 Task: Organize the 'Snake Plant' Trello card by adding a label and a checklist with its taxonomy details.
Action: Mouse moved to (348, 130)
Screenshot: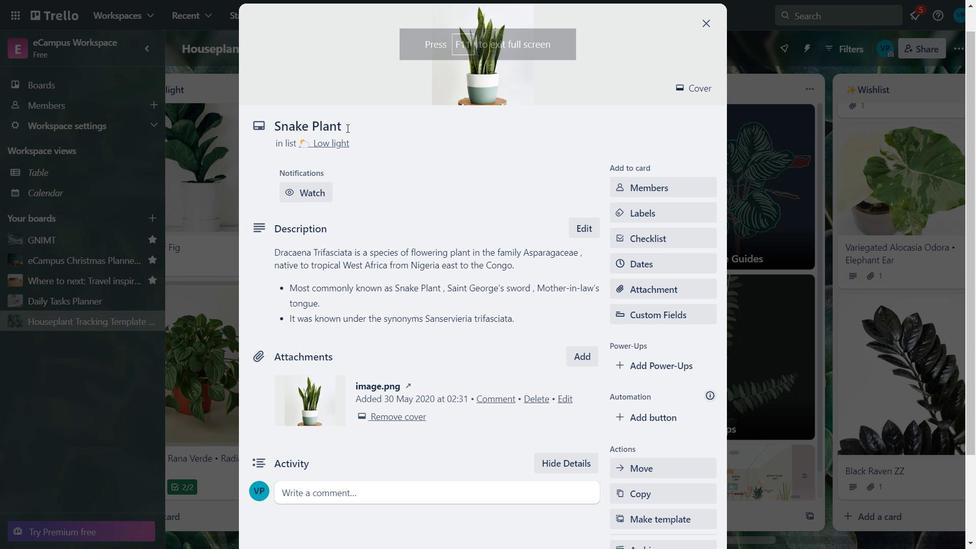 
Action: Mouse pressed left at (348, 130)
Screenshot: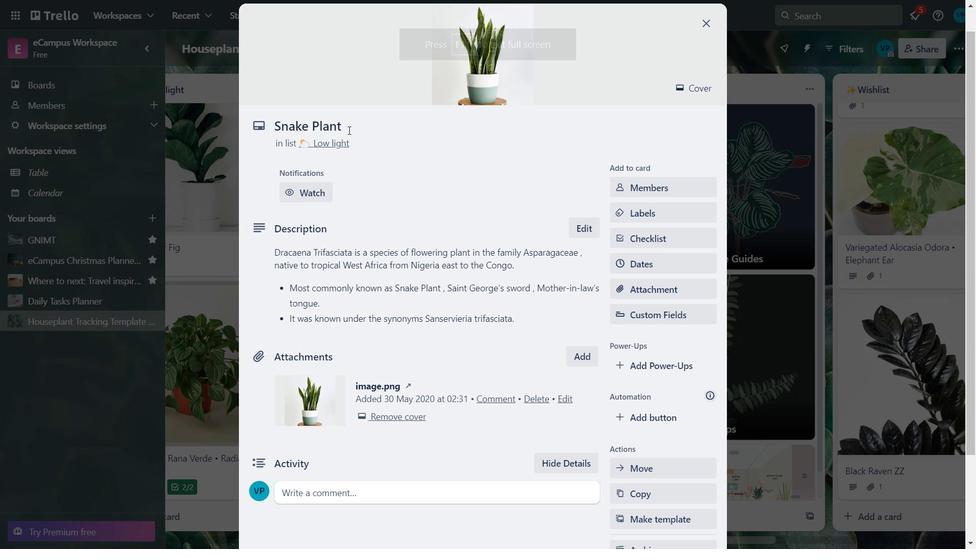 
Action: Mouse moved to (270, 128)
Screenshot: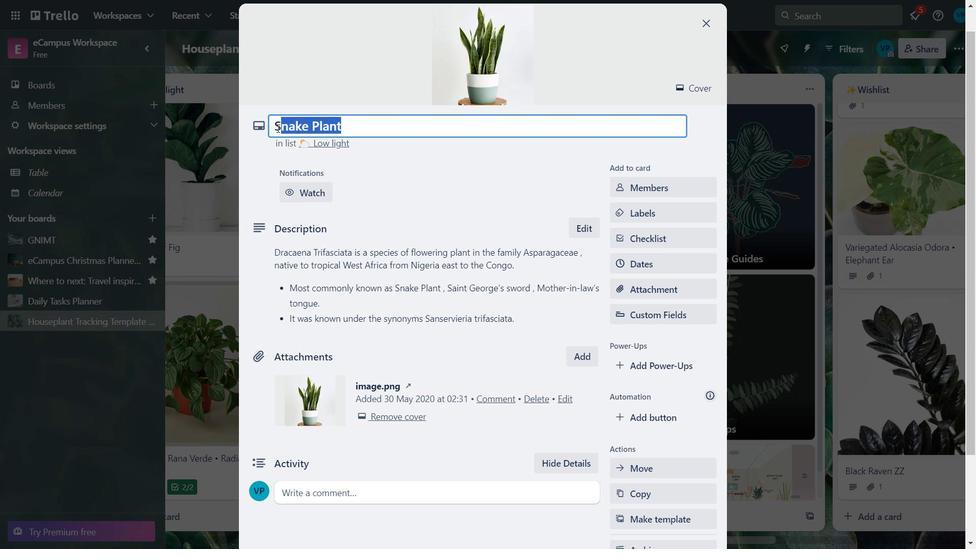 
Action: Key pressed ctrl+C
Screenshot: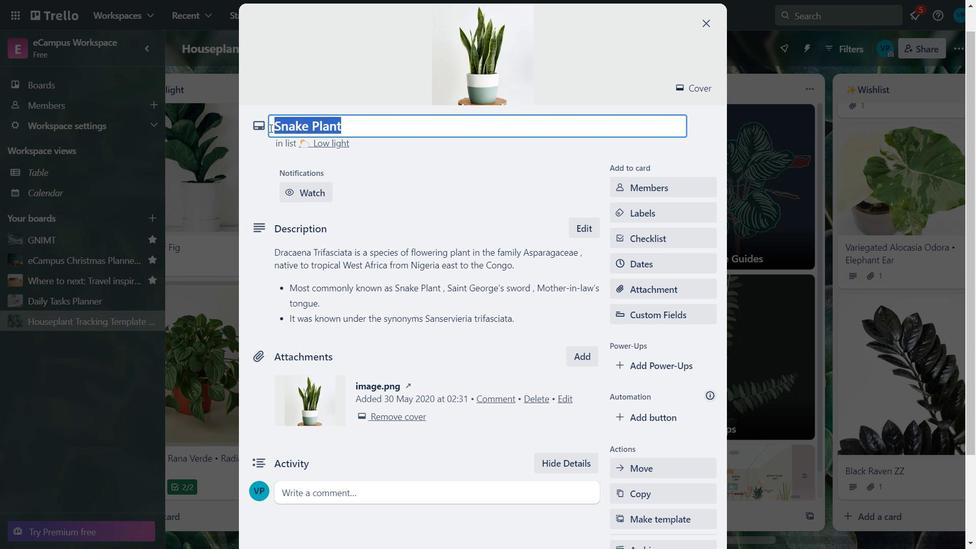 
Action: Mouse moved to (635, 231)
Screenshot: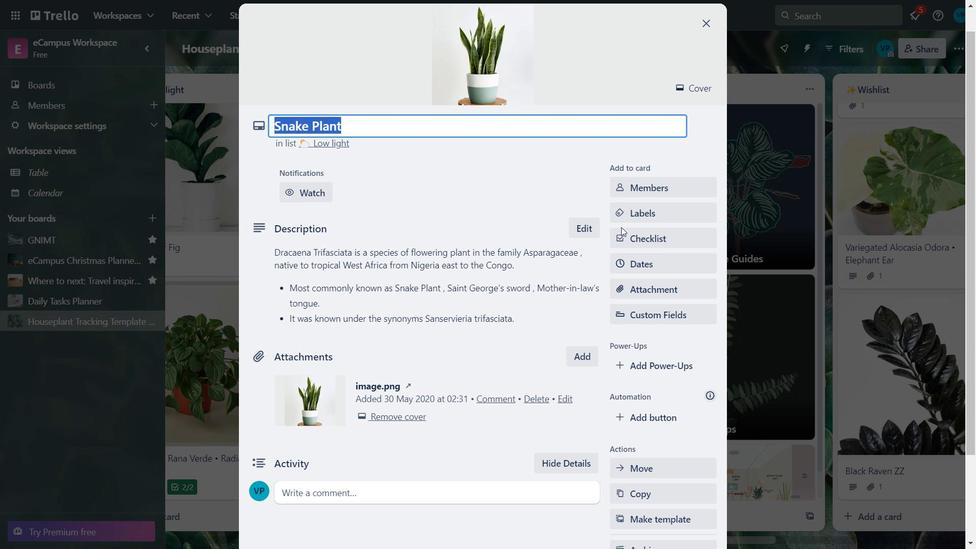 
Action: Mouse pressed left at (635, 231)
Screenshot: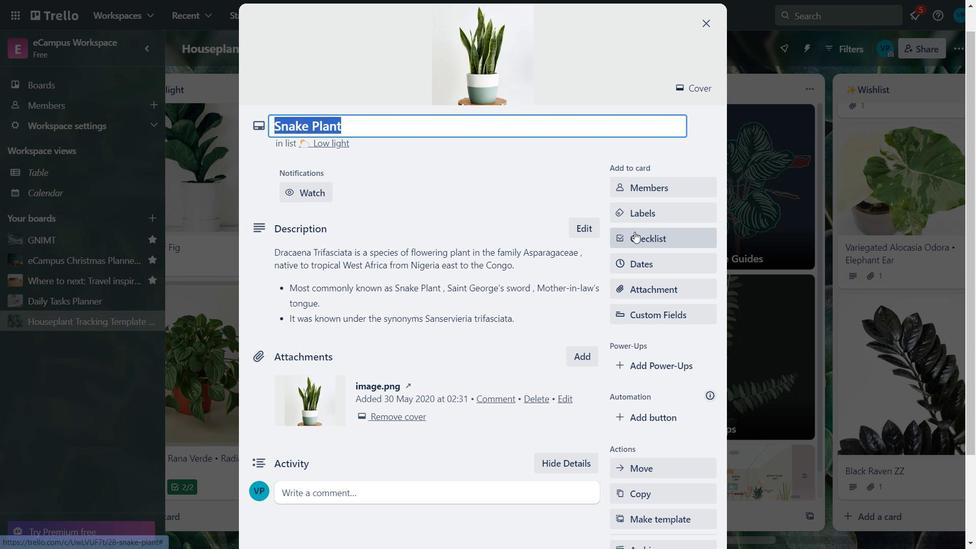 
Action: Key pressed <Key.backspace>ctrl+V
Screenshot: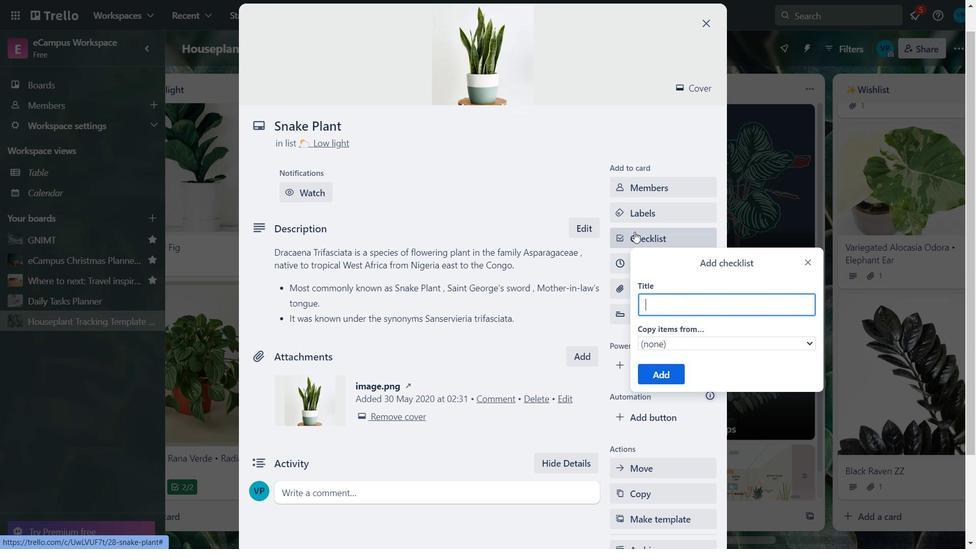 
Action: Mouse moved to (670, 378)
Screenshot: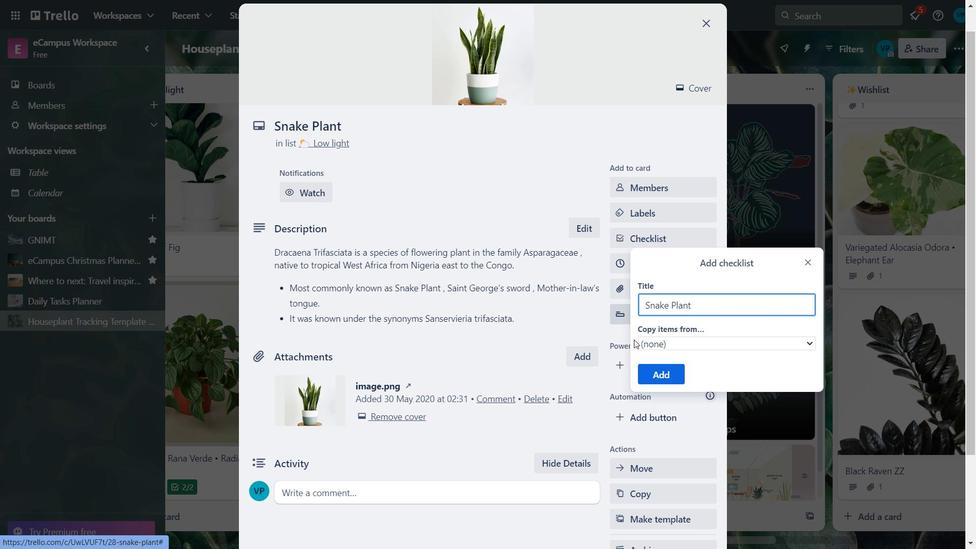 
Action: Mouse pressed left at (670, 378)
Screenshot: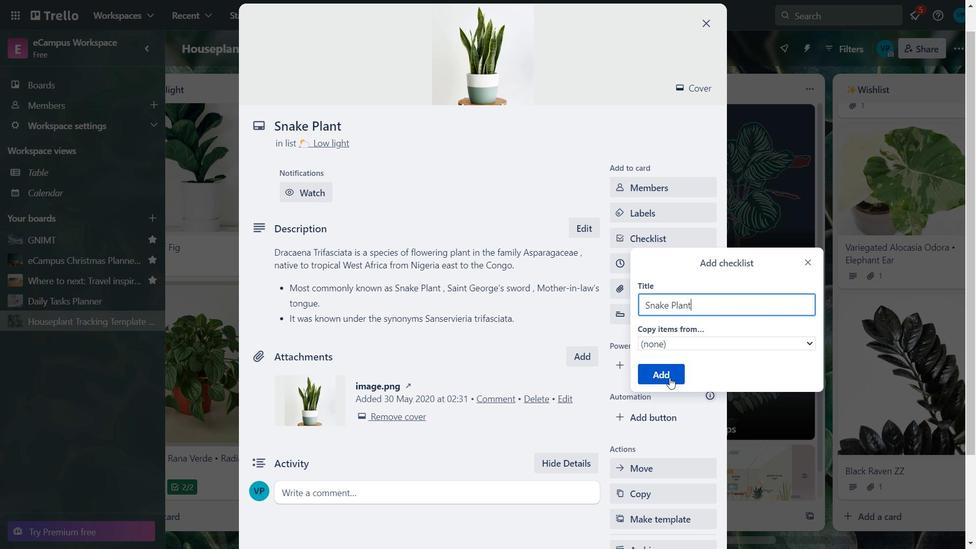 
Action: Mouse moved to (527, 433)
Screenshot: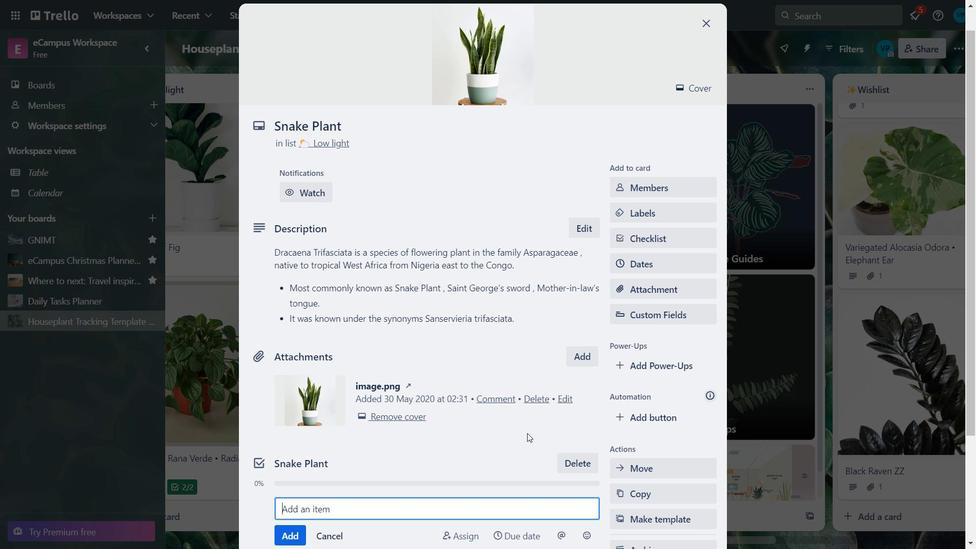 
Action: Key pressed <Key.down><Key.down><Key.down><Key.down><Key.down>
Screenshot: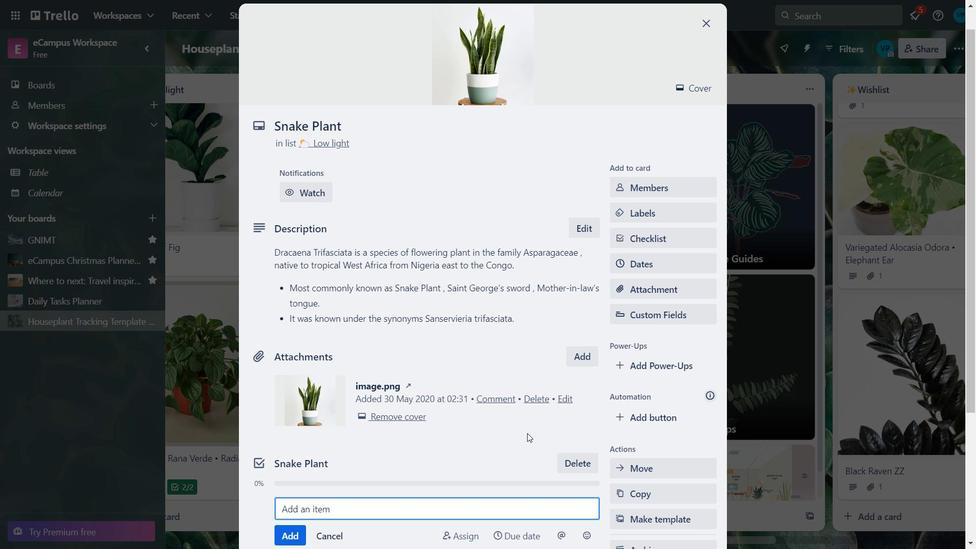 
Action: Mouse moved to (721, 411)
Screenshot: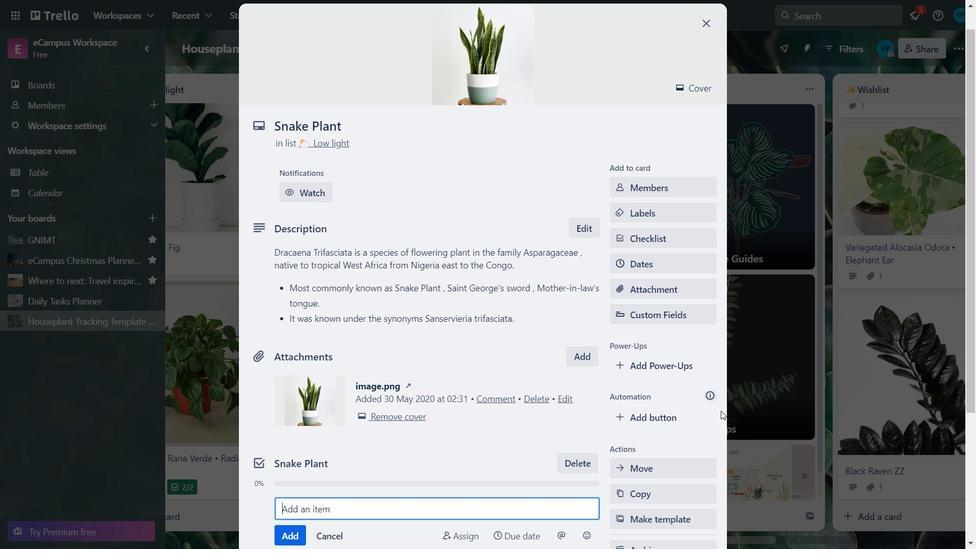 
Action: Mouse pressed left at (721, 411)
Screenshot: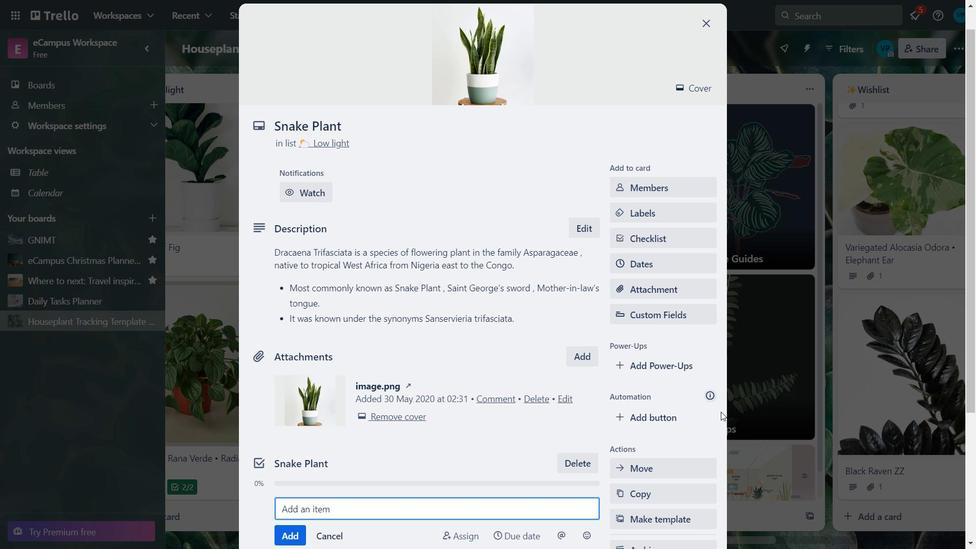 
Action: Key pressed <Key.right><Key.down><Key.down><Key.down><Key.down><Key.down><Key.down><Key.down><Key.up><Key.up>
Screenshot: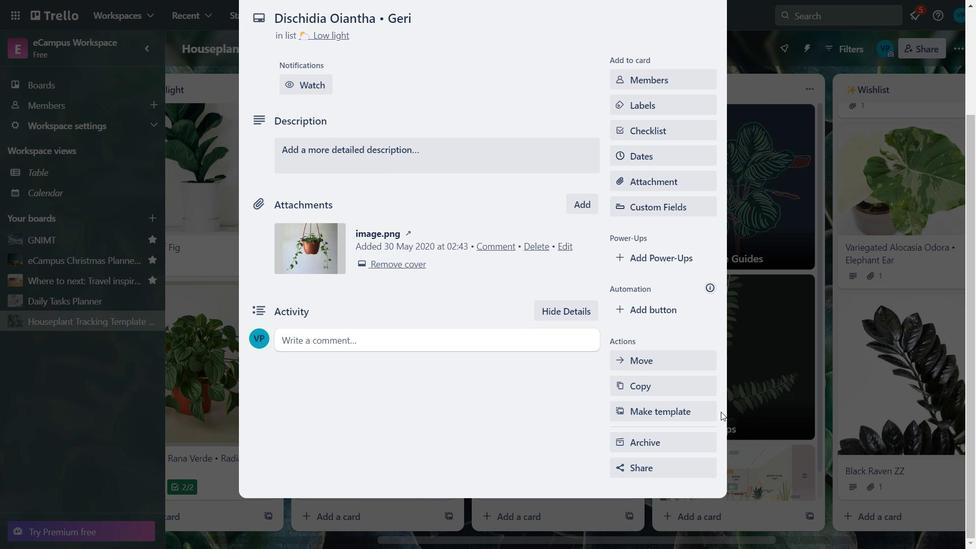 
Action: Mouse moved to (786, 223)
Screenshot: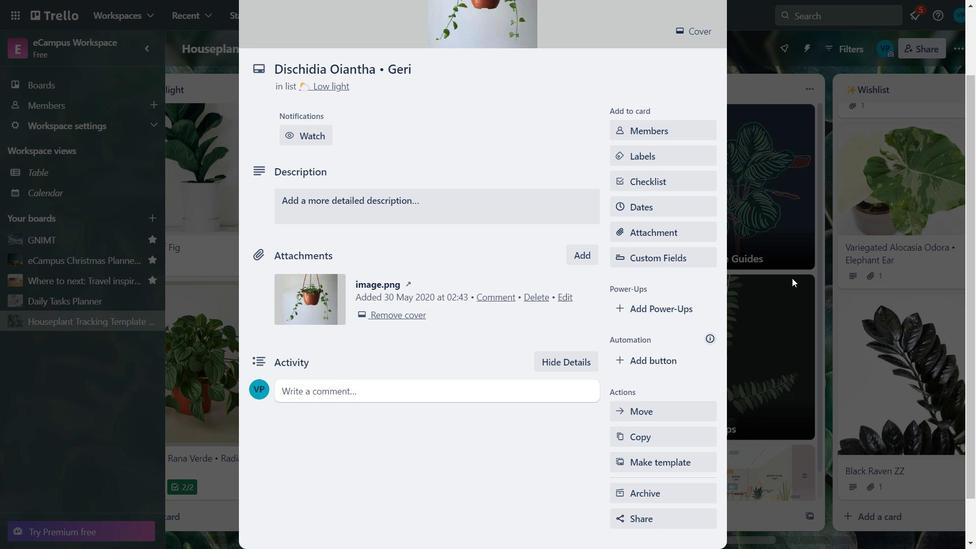 
Action: Mouse pressed left at (786, 223)
Screenshot: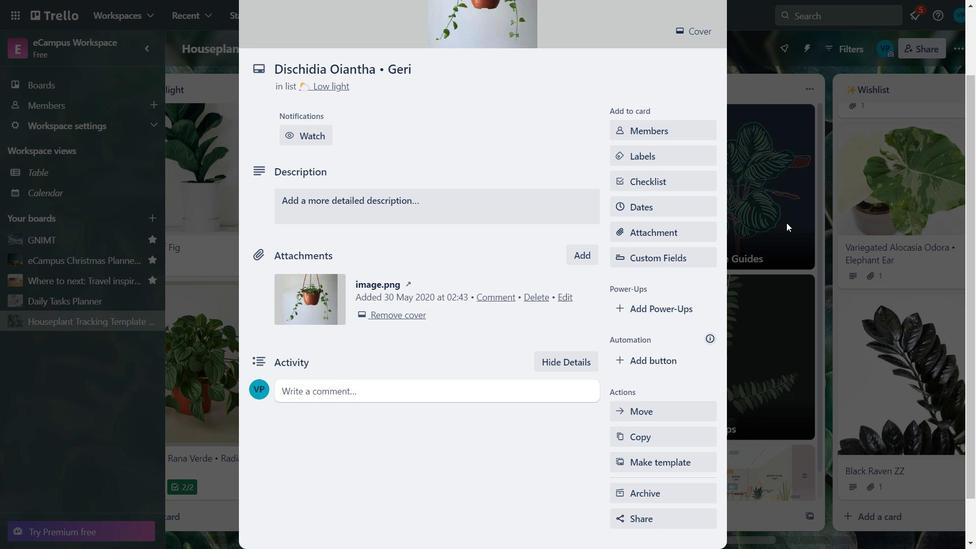 
Action: Mouse moved to (561, 153)
Screenshot: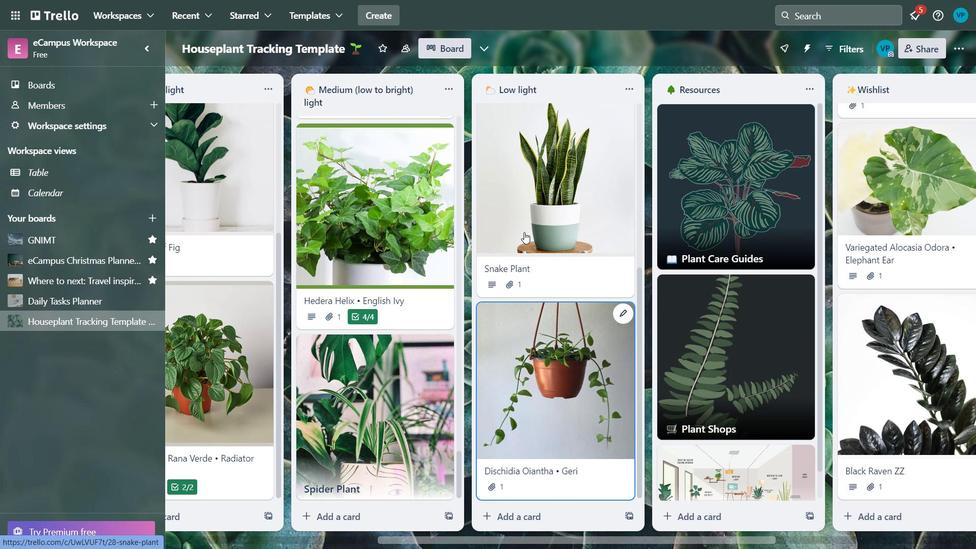 
Action: Mouse pressed left at (561, 153)
Screenshot: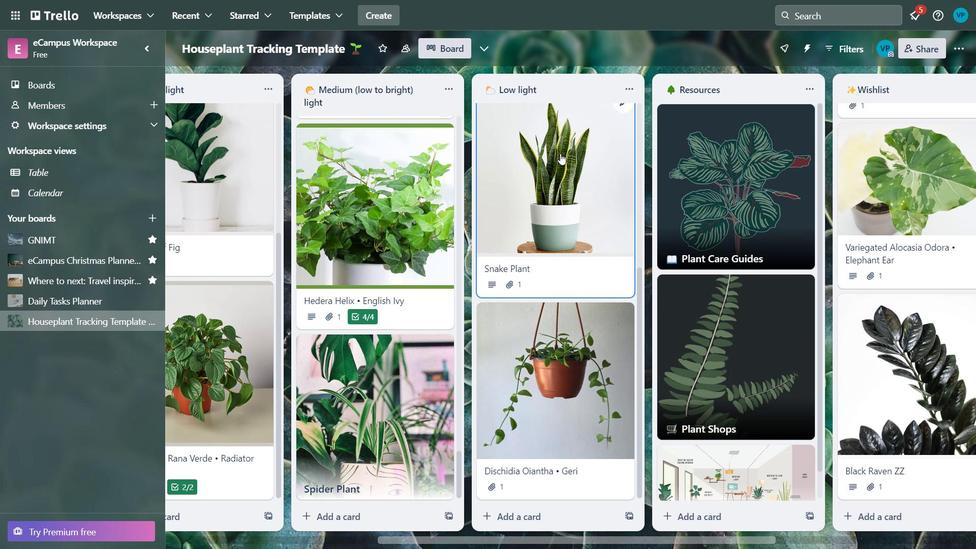 
Action: Mouse moved to (719, 370)
Screenshot: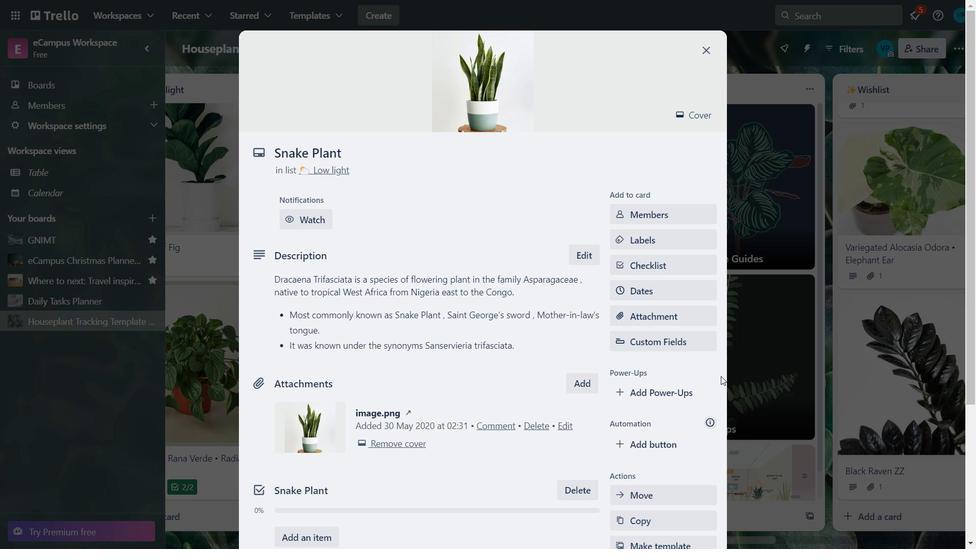
Action: Mouse pressed left at (719, 370)
Screenshot: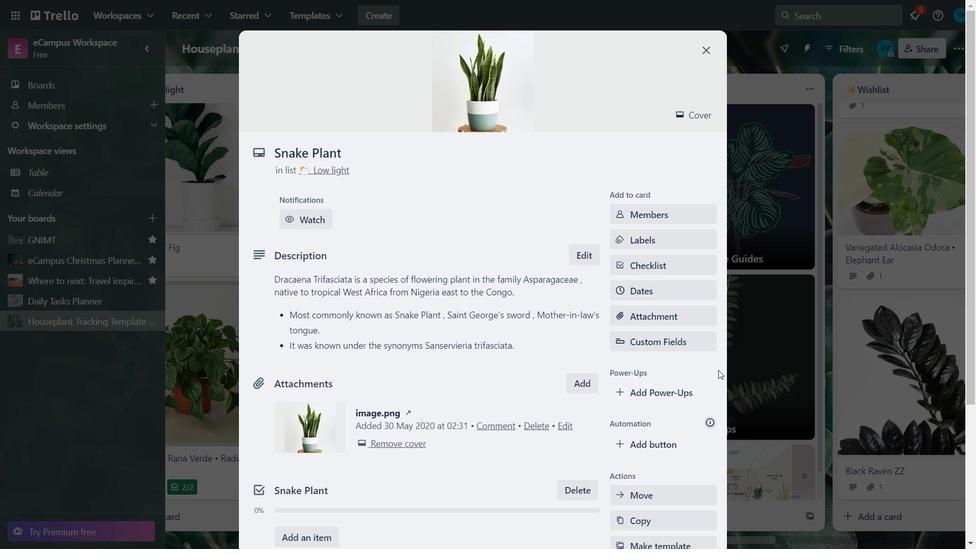 
Action: Key pressed <Key.down><Key.down><Key.down><Key.down><Key.down><Key.down><Key.down><Key.down><Key.down><Key.down><Key.down><Key.down>
Screenshot: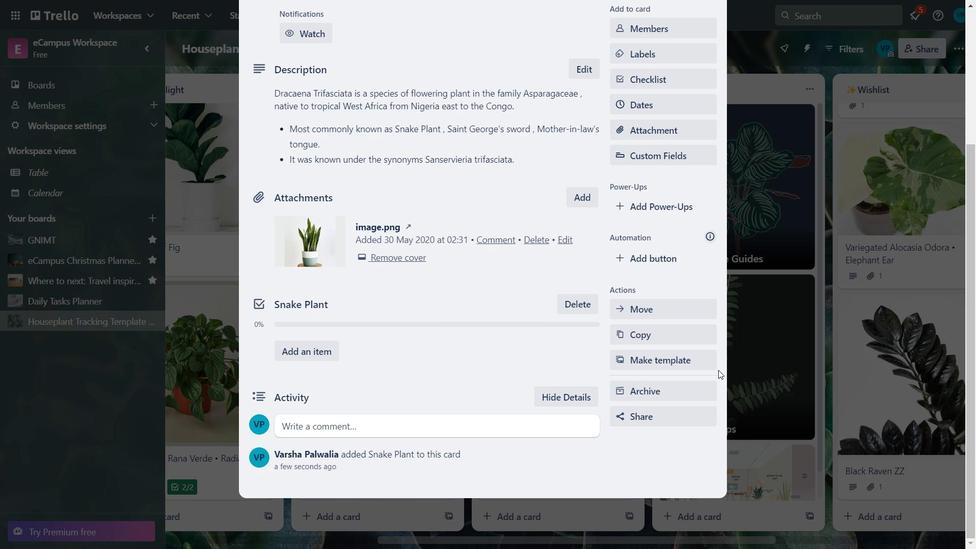 
Action: Mouse moved to (324, 351)
Screenshot: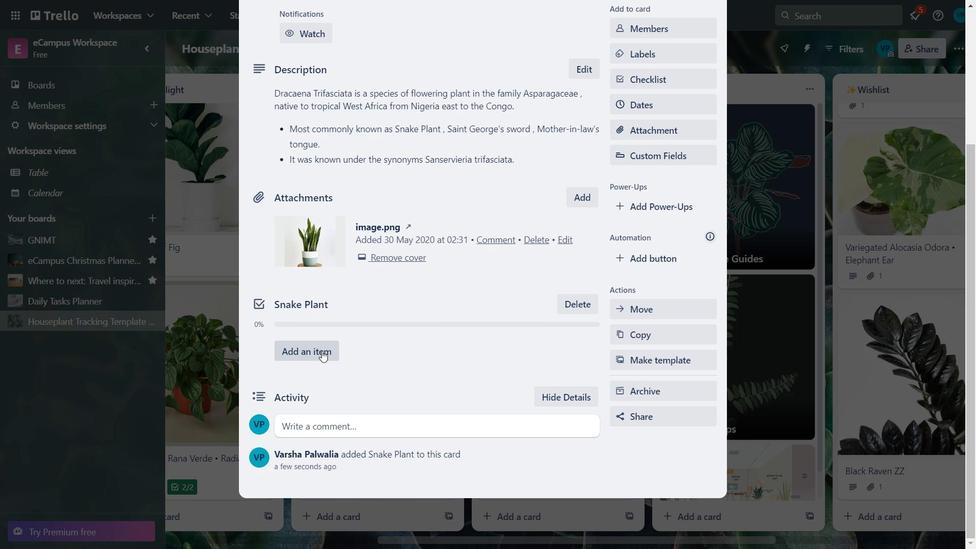
Action: Mouse pressed left at (324, 351)
Screenshot: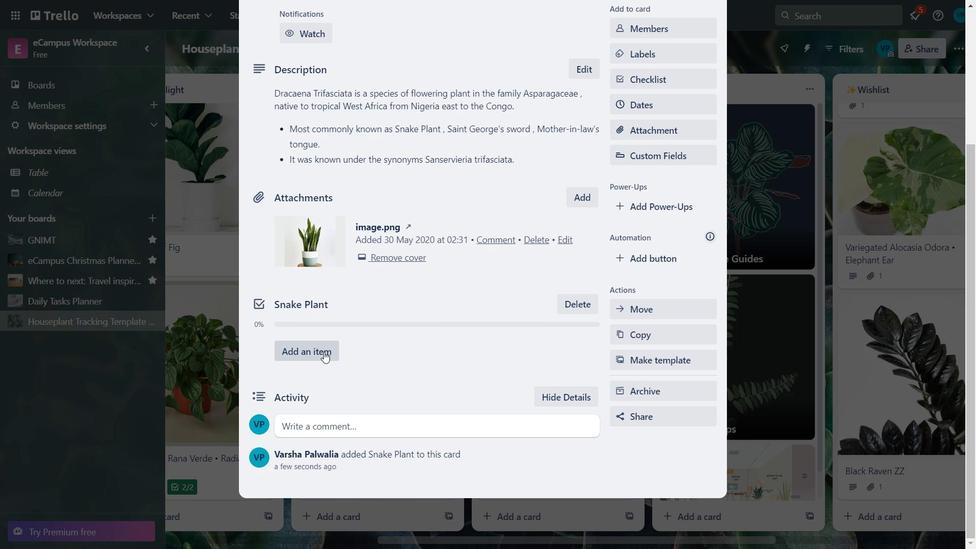
Action: Key pressed <Key.caps_lock>ctrl+K<Key.caps_lock>ingdom<Key.space>-<Key.space><Key.caps_lock>P<Key.caps_lock>lantae
Screenshot: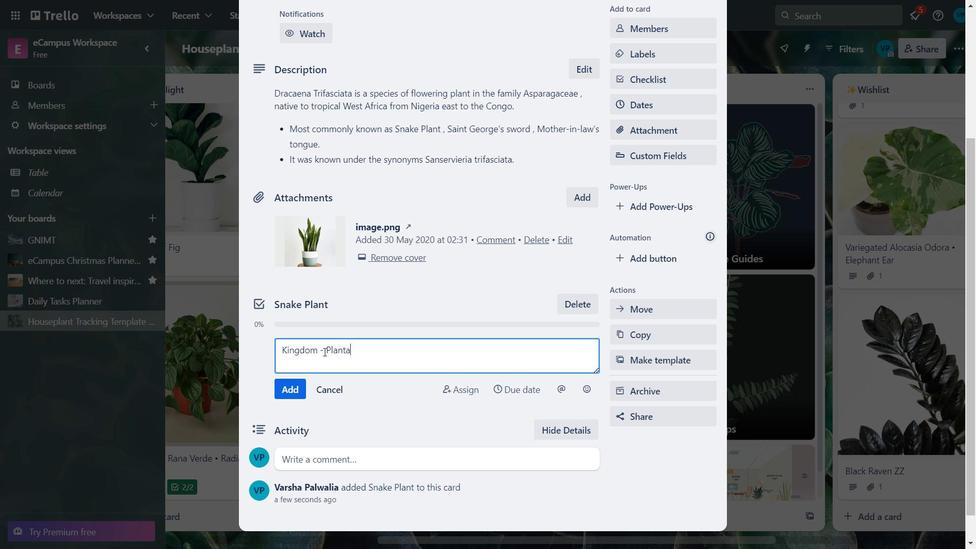 
Action: Mouse moved to (282, 387)
Screenshot: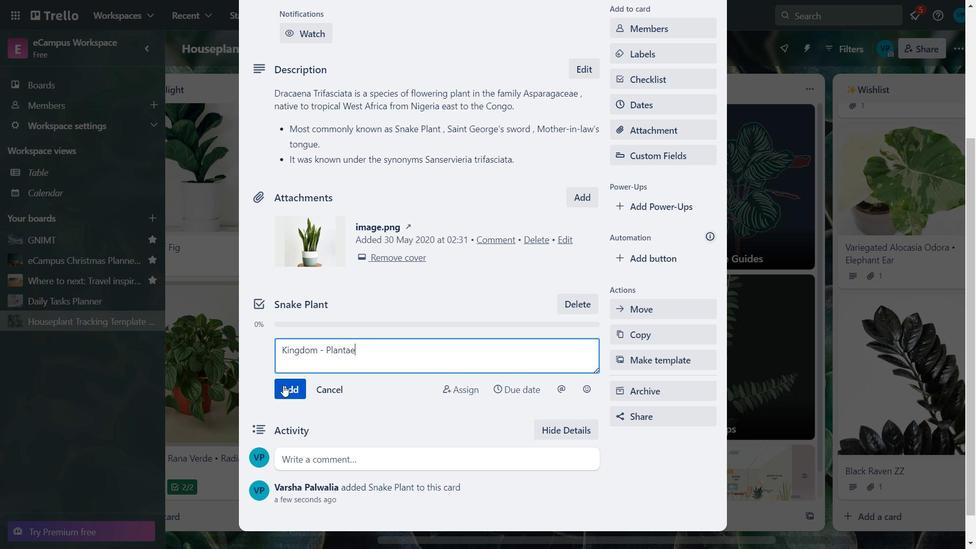 
Action: Mouse pressed left at (282, 387)
Screenshot: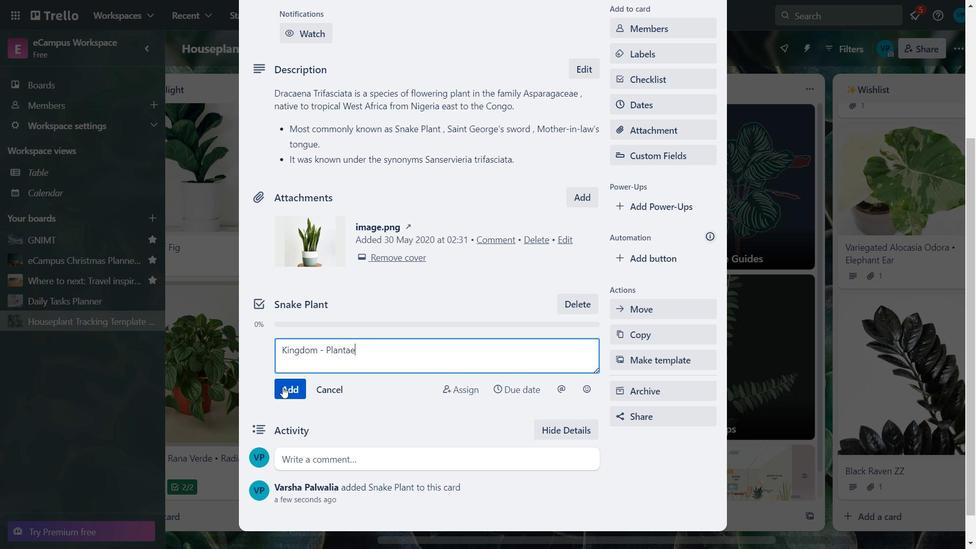 
Action: Key pressed <Key.caps_lock>C<Key.caps_lock>lade-<Key.caps_lock>T<Key.caps_lock>racheophytes
Screenshot: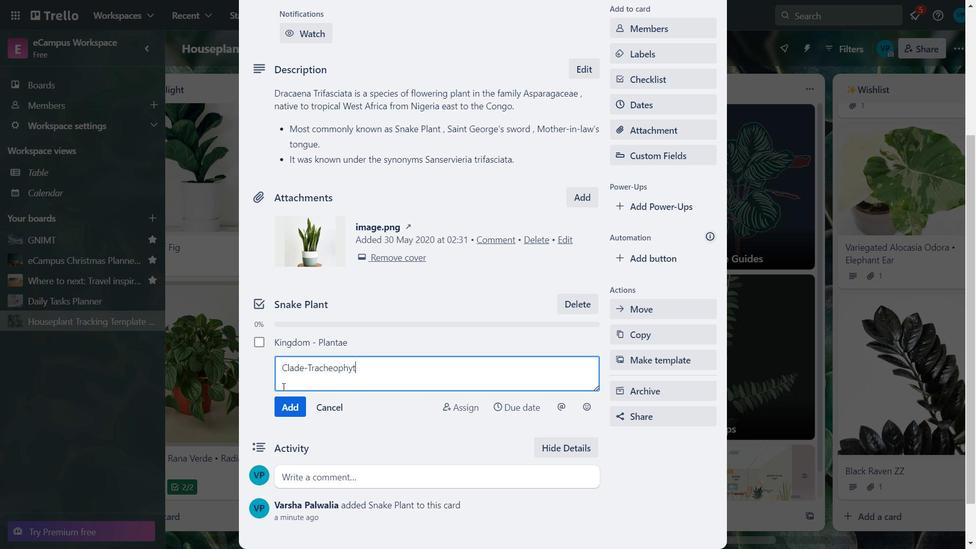 
Action: Mouse moved to (292, 407)
Screenshot: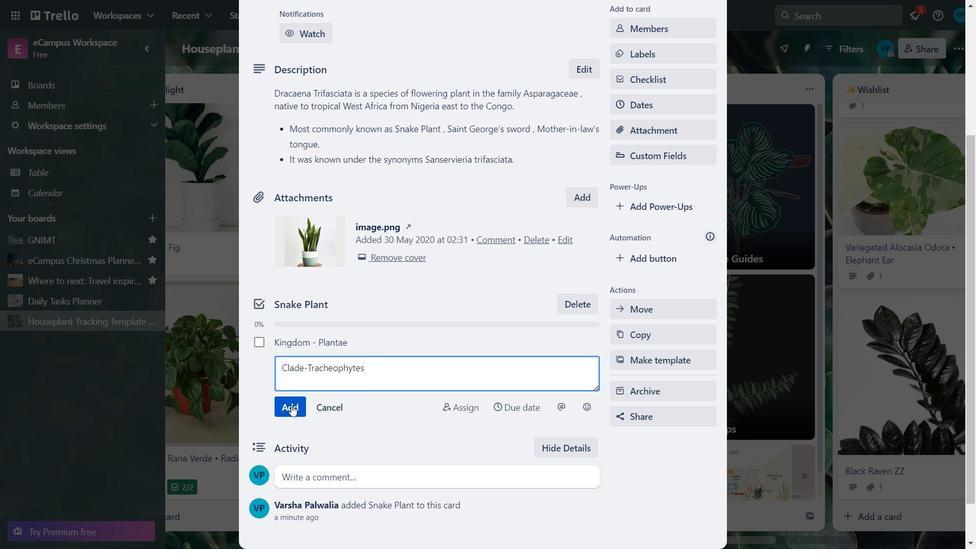
Action: Mouse pressed left at (292, 407)
Screenshot: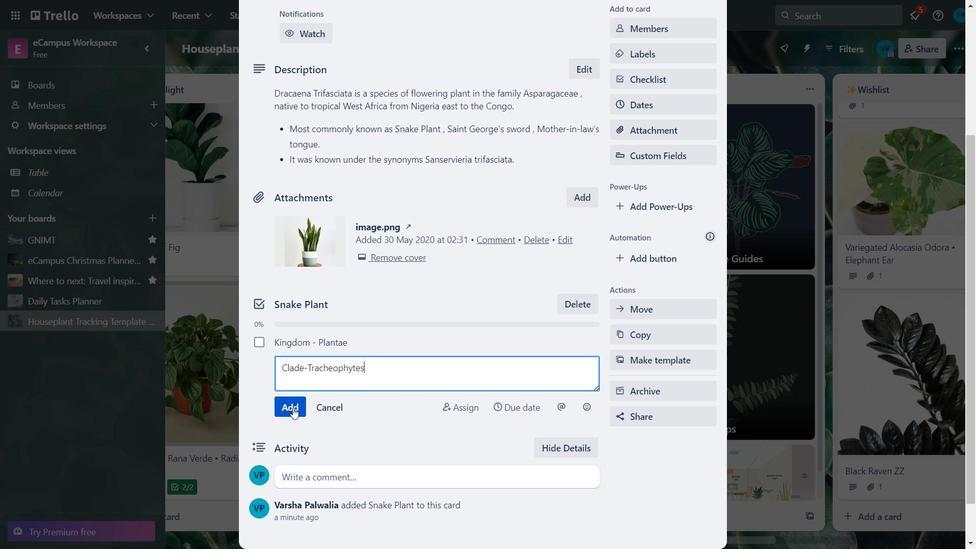 
Action: Key pressed <Key.caps_lock>C<Key.caps_lock>lade-<Key.caps_lock>A<Key.caps_lock>ngiosperms
Screenshot: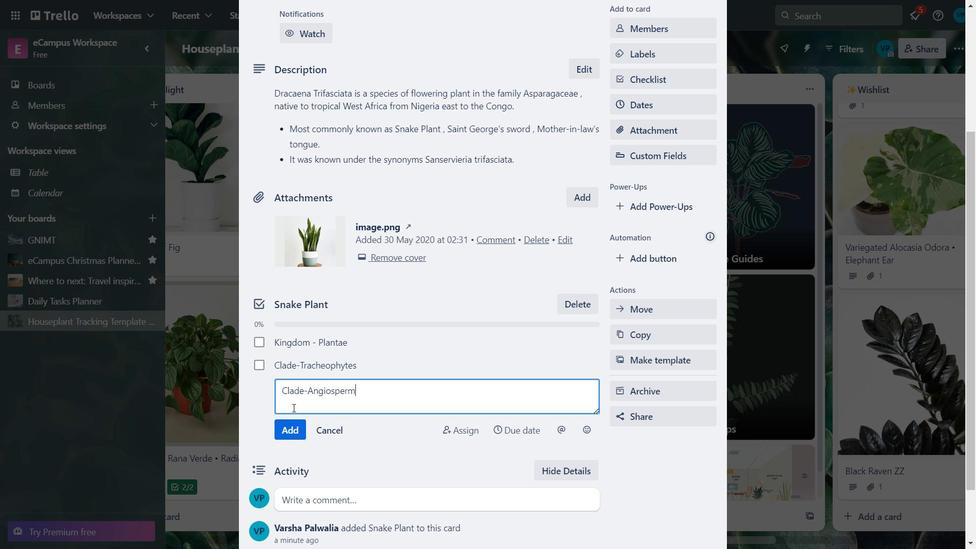 
Action: Mouse moved to (289, 430)
Screenshot: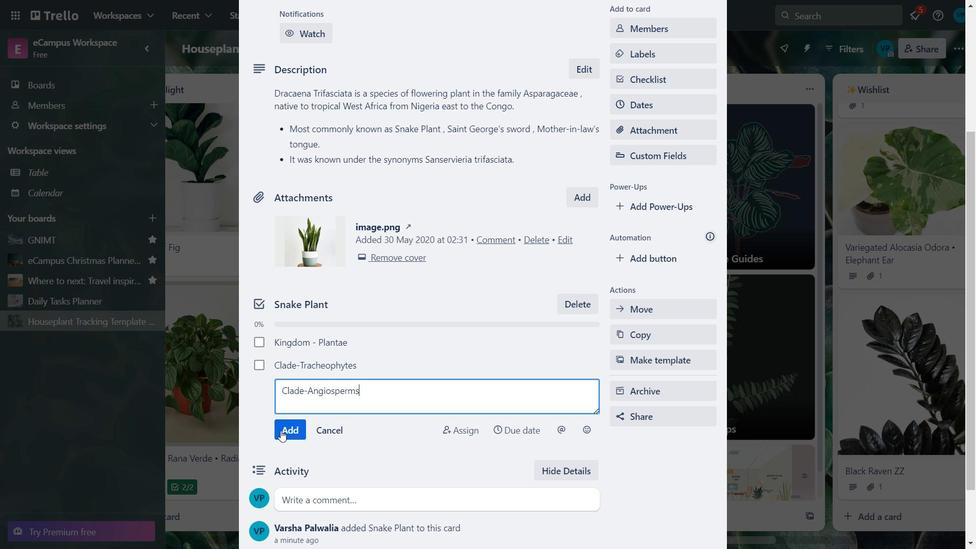 
Action: Mouse pressed left at (289, 430)
Screenshot: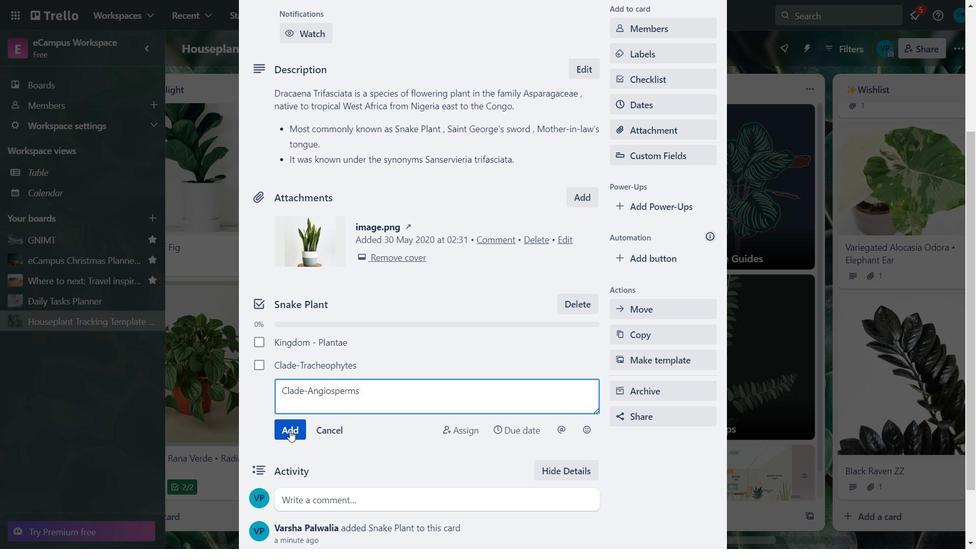 
Action: Key pressed <Key.caps_lock>C<Key.caps_lock>lade-<Key.caps_lock>M<Key.caps_lock>onocots
Screenshot: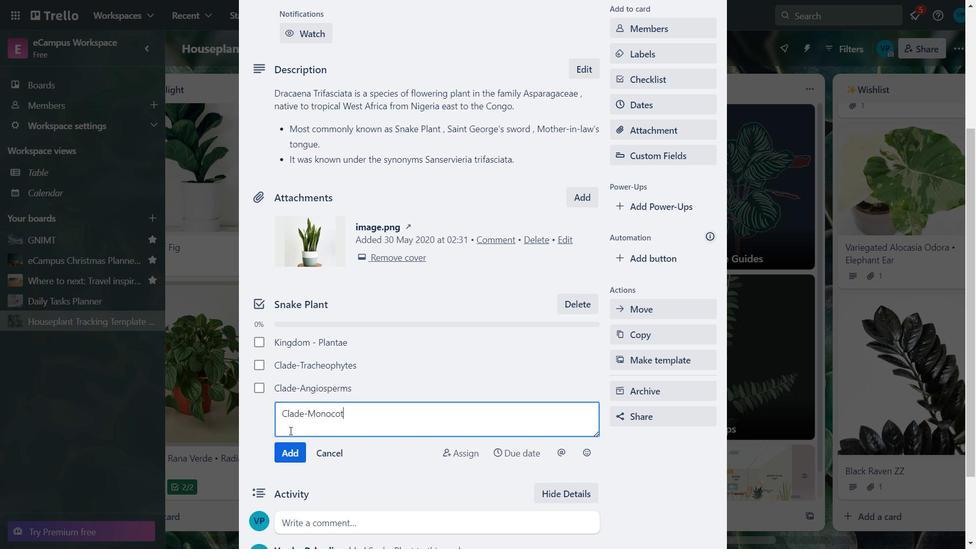 
Action: Mouse moved to (294, 466)
Screenshot: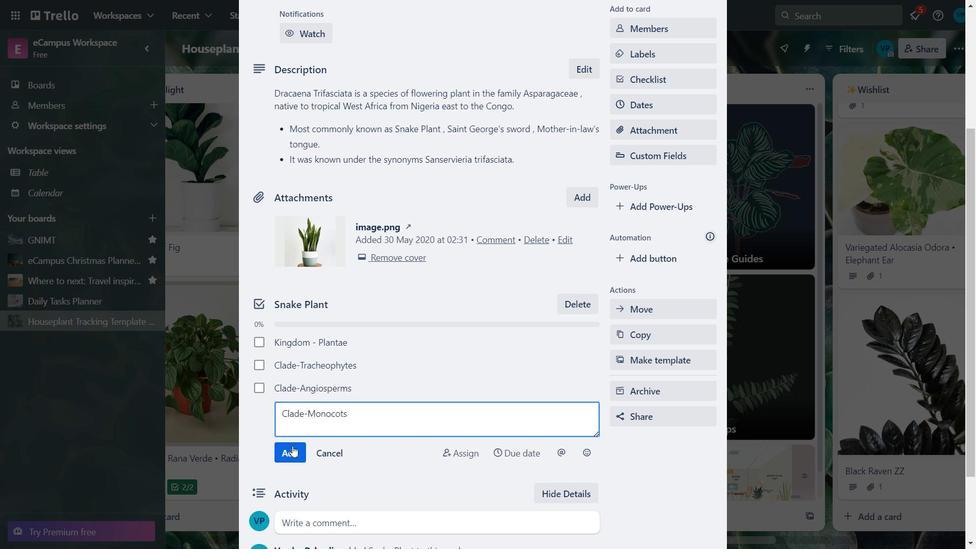 
Action: Mouse pressed left at (294, 466)
Screenshot: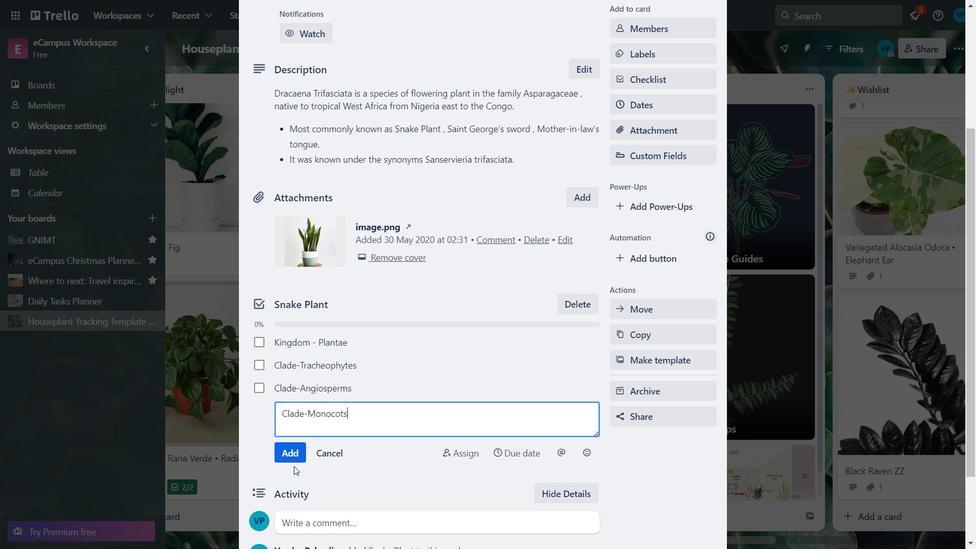 
Action: Key pressed <Key.caps_lock>O
Screenshot: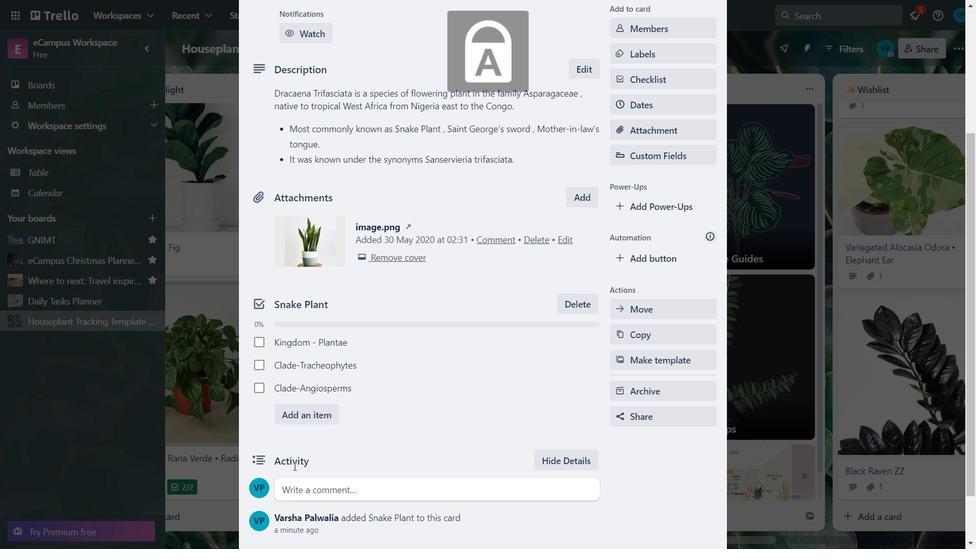 
Action: Mouse moved to (306, 414)
Screenshot: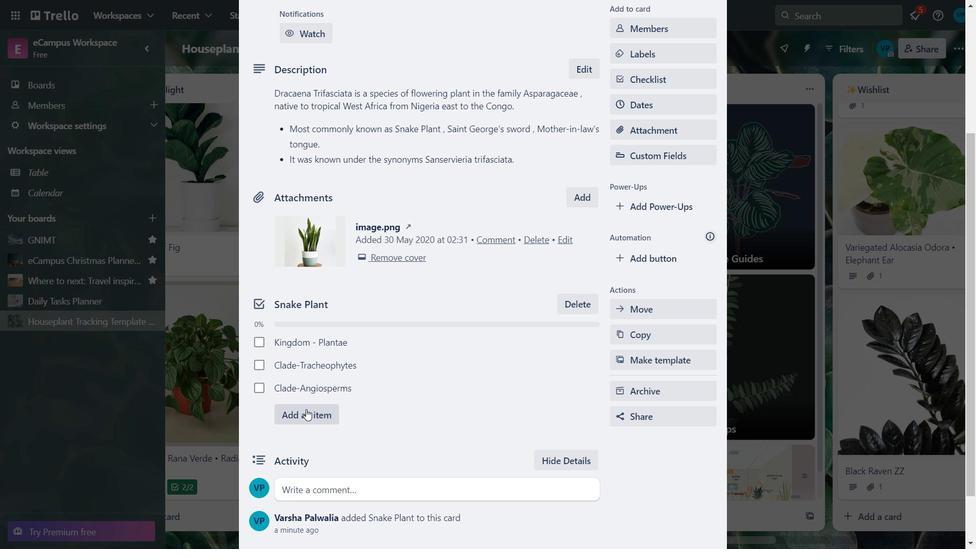 
Action: Mouse pressed left at (306, 414)
Screenshot: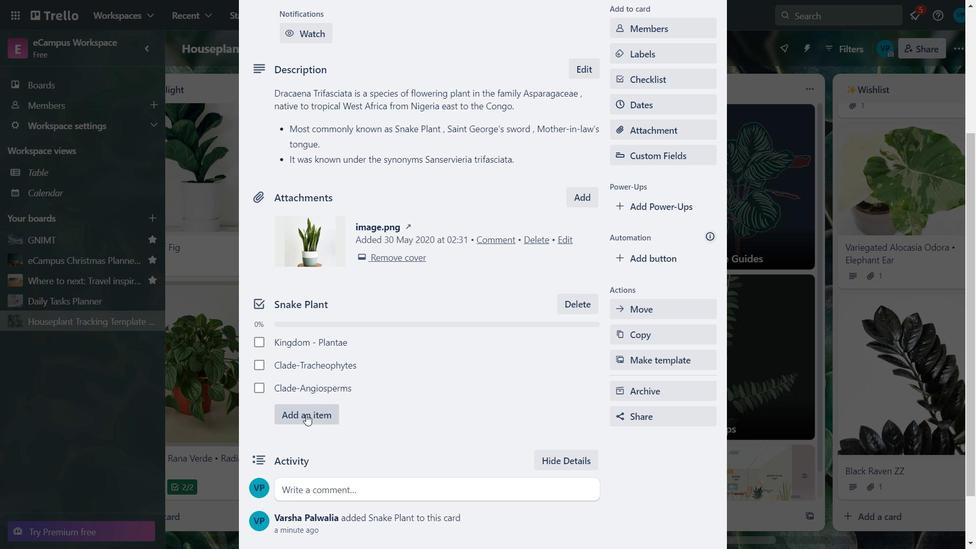 
Action: Mouse moved to (288, 453)
Screenshot: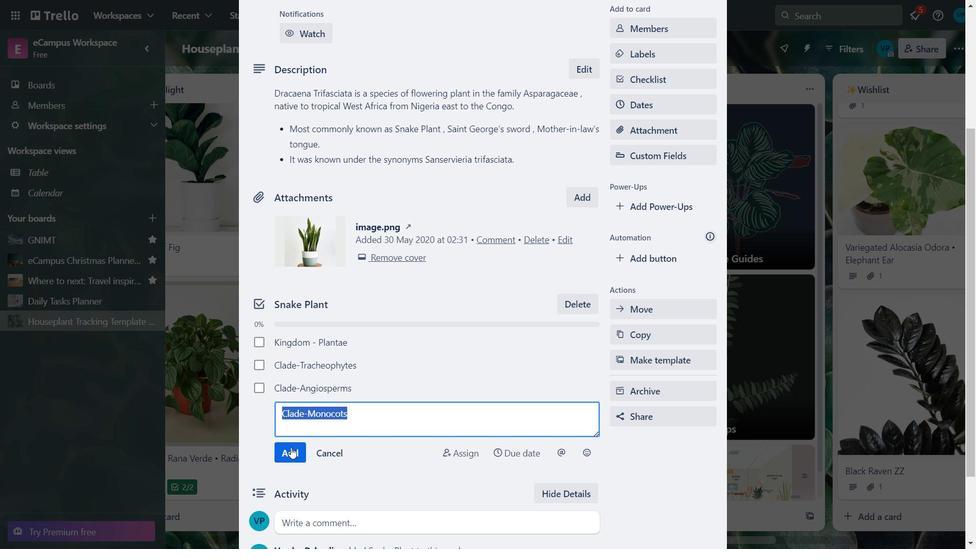 
Action: Mouse pressed left at (288, 453)
Screenshot: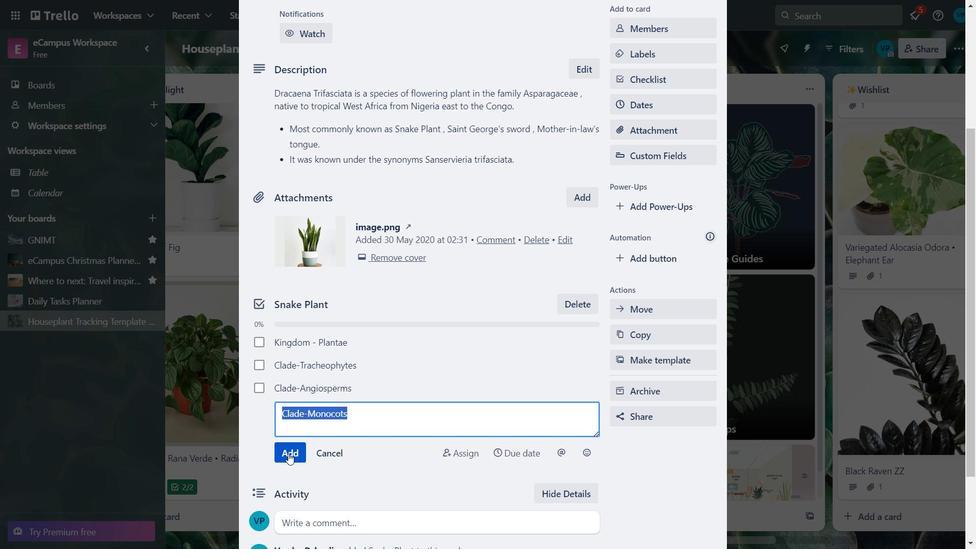 
Action: Key pressed <Key.caps_lock><Key.caps_lock>O<Key.caps_lock>rder<Key.space>-<Key.space><Key.caps_lock>A<Key.caps_lock>sparagales
Screenshot: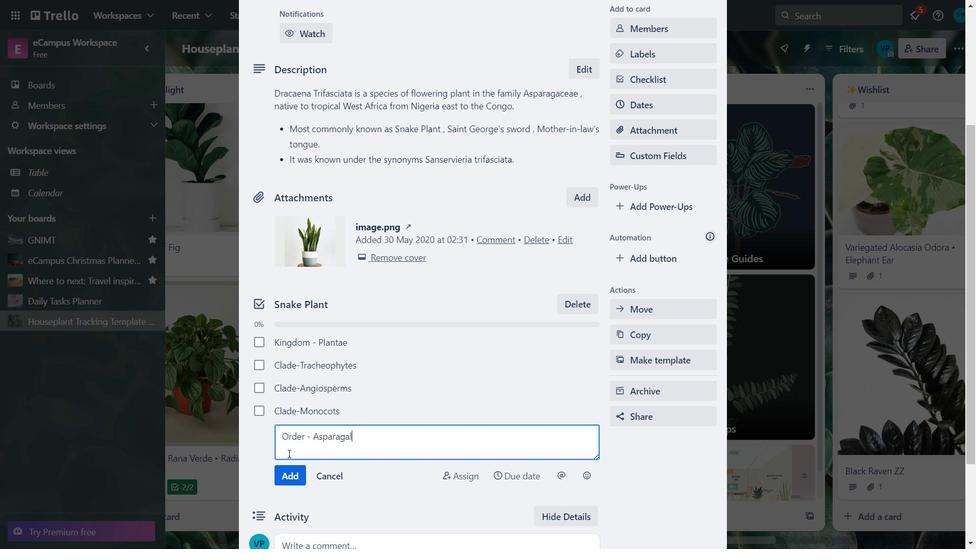 
Action: Mouse moved to (290, 483)
Screenshot: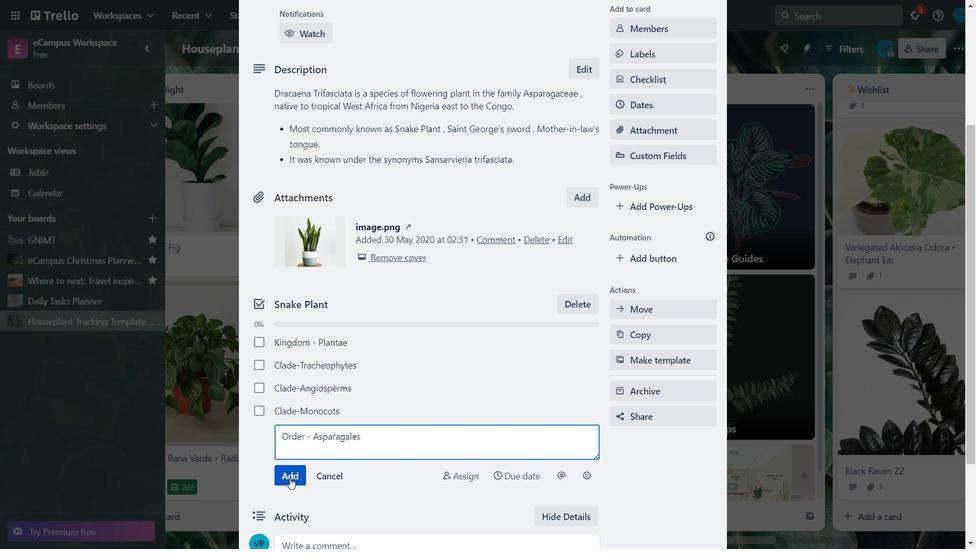 
Action: Mouse pressed left at (290, 483)
Screenshot: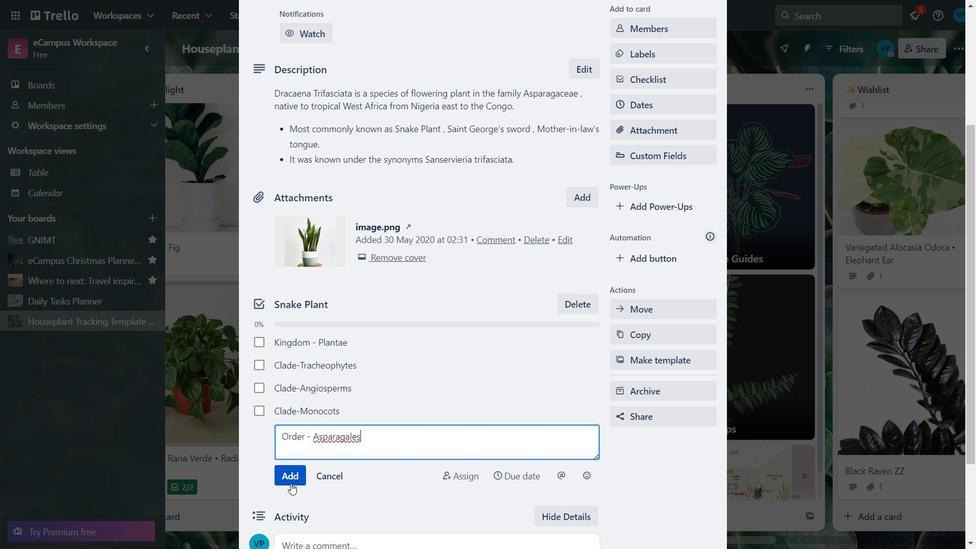 
Action: Key pressed <Key.caps_lock>F<Key.caps_lock>amily<Key.space>-<Key.caps_lock>A<Key.caps_lock>so<Key.backspace>paragaceae
Screenshot: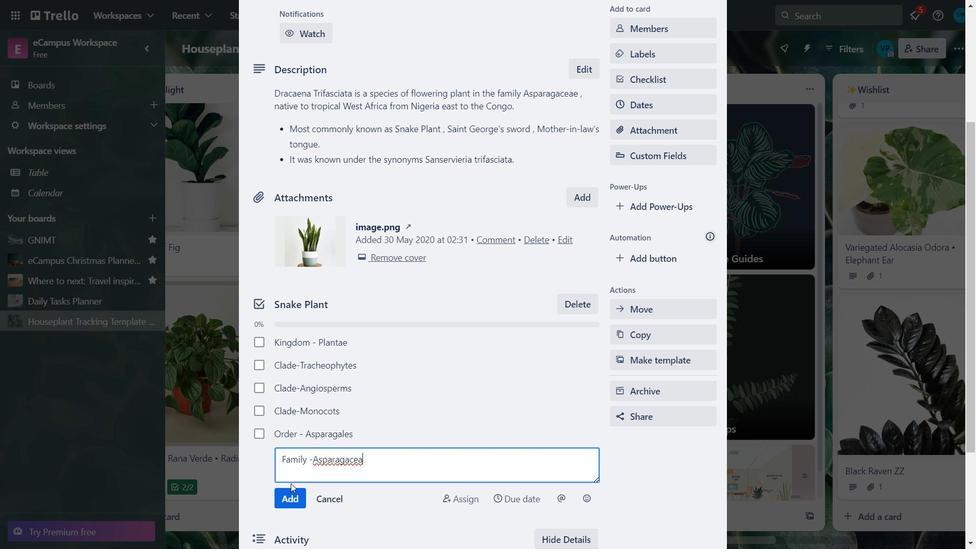 
Action: Mouse moved to (299, 499)
Screenshot: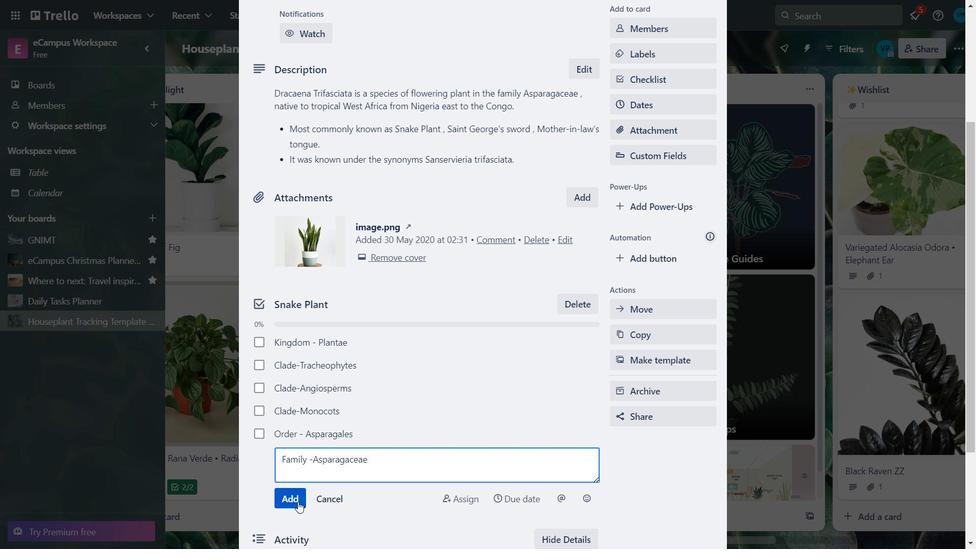 
Action: Mouse pressed left at (299, 499)
Screenshot: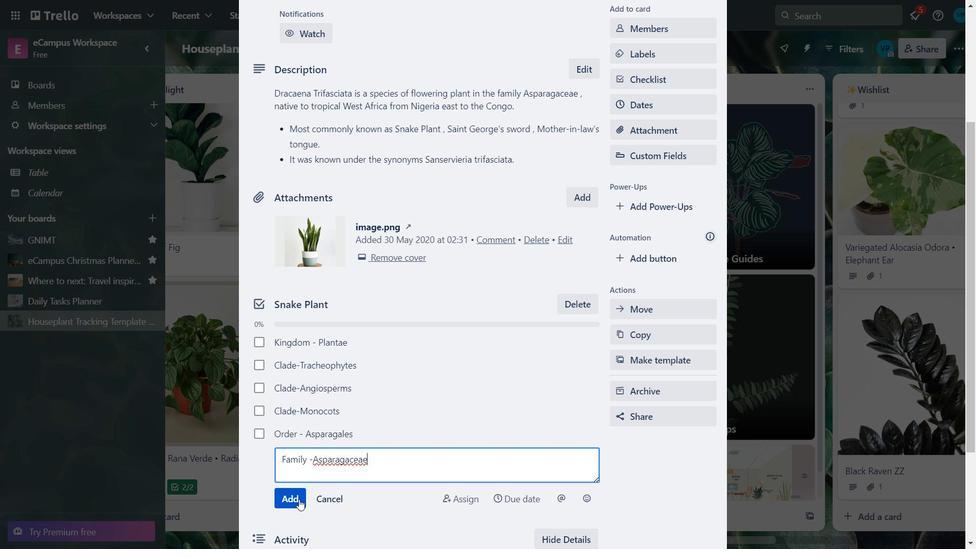 
Action: Key pressed <Key.caps_lock>S<Key.caps_lock>ubfamily-<Key.caps_lock>N<Key.caps_lock>olinio<Key.backspace>oideae
Screenshot: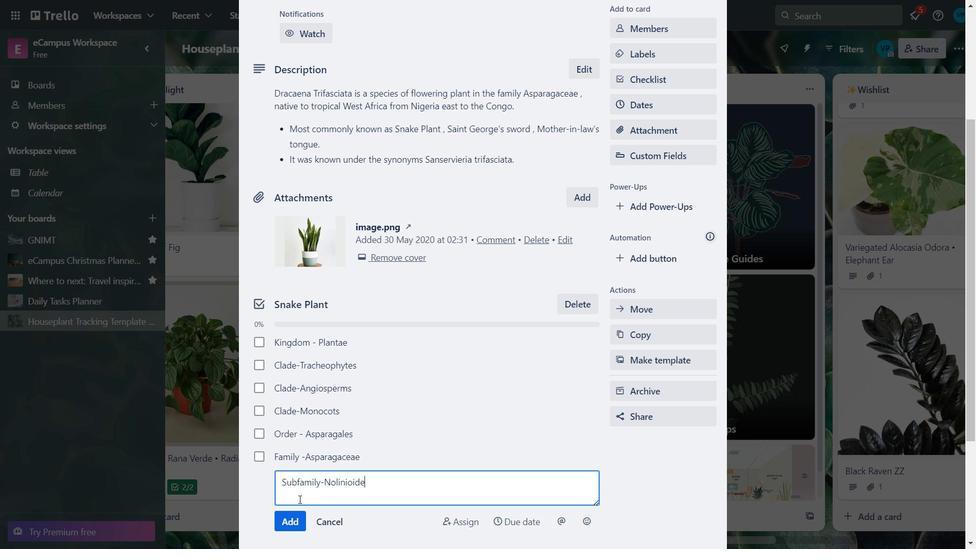 
Action: Mouse moved to (294, 519)
Screenshot: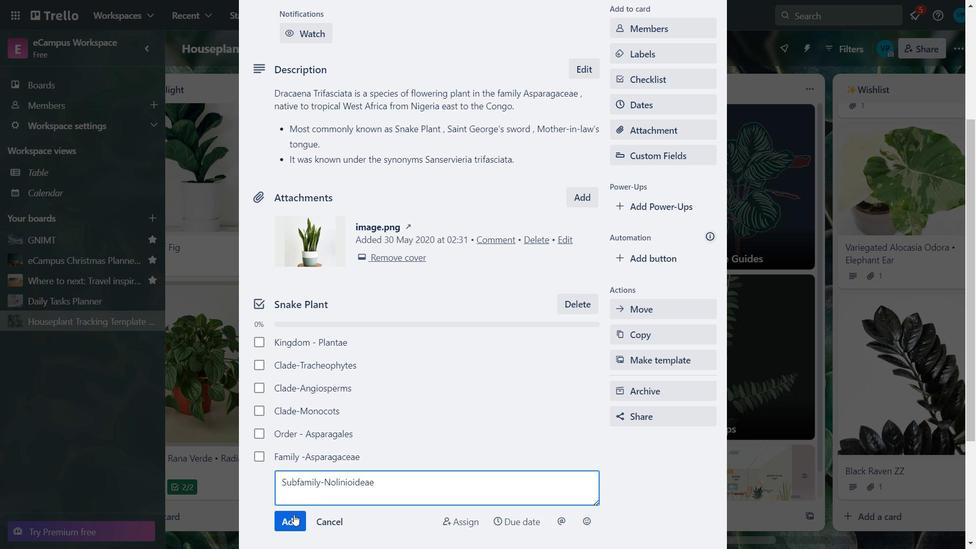 
Action: Mouse pressed left at (294, 519)
Screenshot: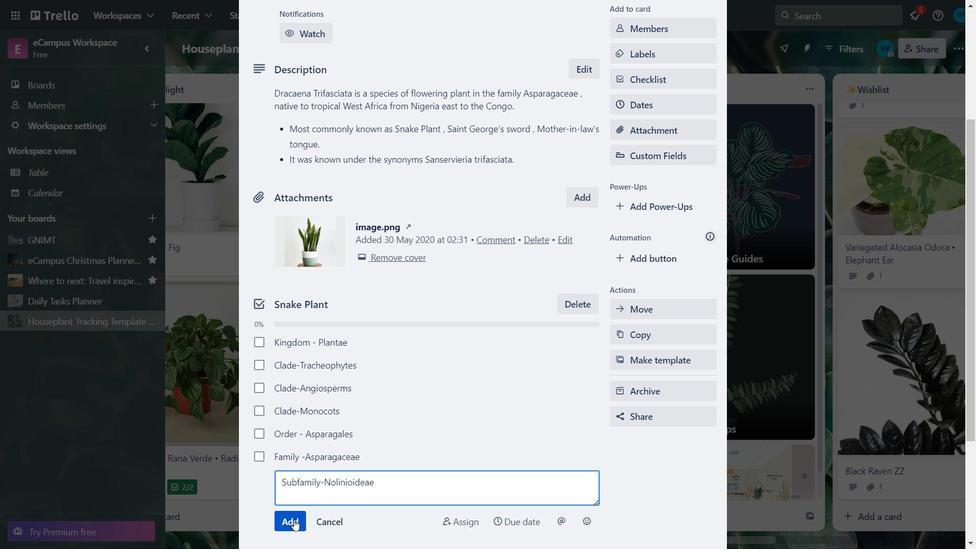 
Action: Key pressed <Key.caps_lock>G<Key.caps_lock>eny<Key.backspace>us-<Key.caps_lock>D<Key.caps_lock>racaena
Screenshot: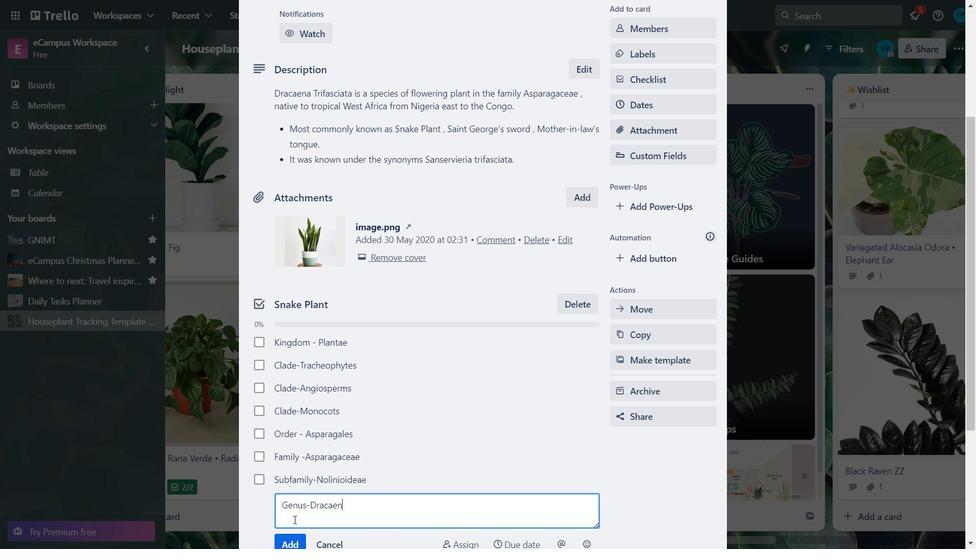 
Action: Mouse moved to (283, 542)
Screenshot: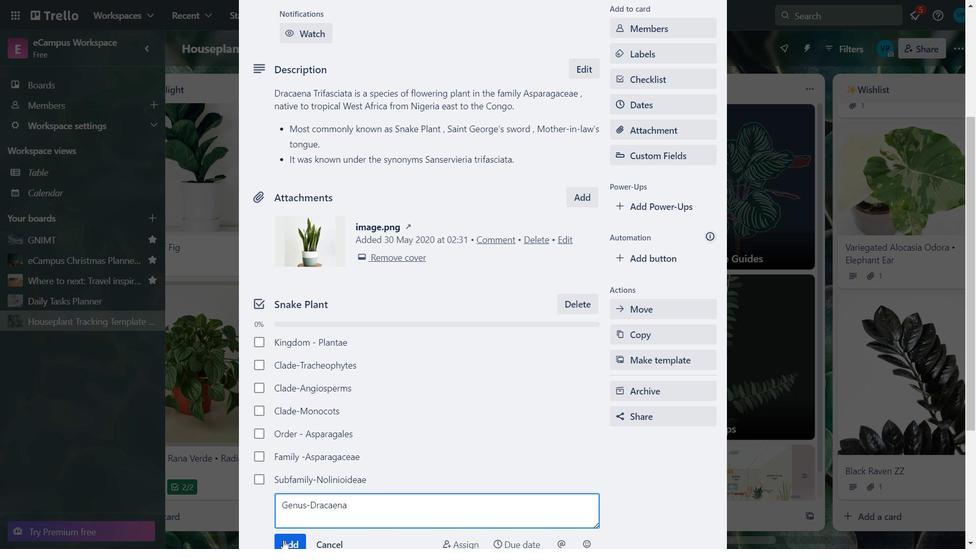 
Action: Mouse pressed left at (283, 542)
Screenshot: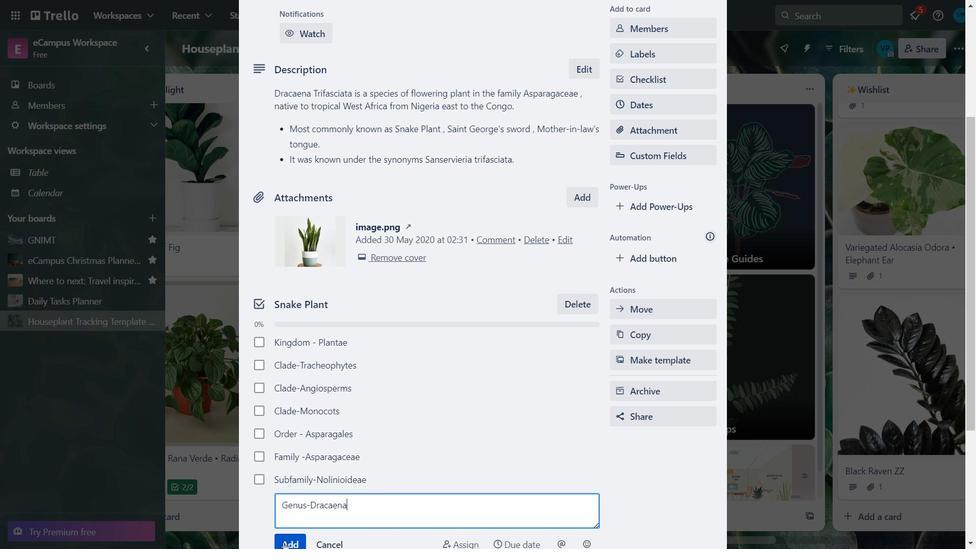 
Action: Key pressed <Key.caps_lock>S<Key.caps_lock>pecies-<Key.caps_lock>D<Key.caps_lock>,trif<Key.backspace><Key.backspace><Key.backspace><Key.backspace><Key.backspace>.trifasciata
Screenshot: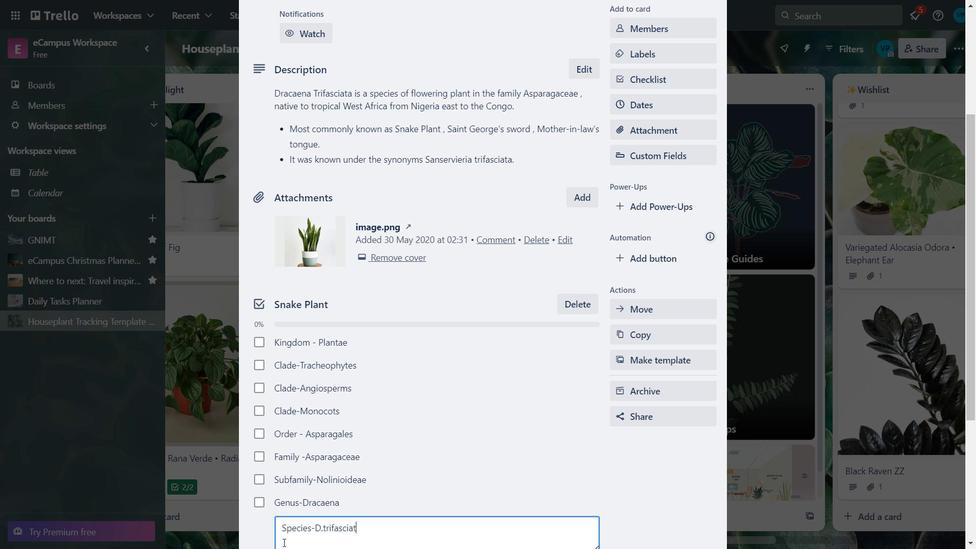 
Action: Mouse moved to (726, 466)
Screenshot: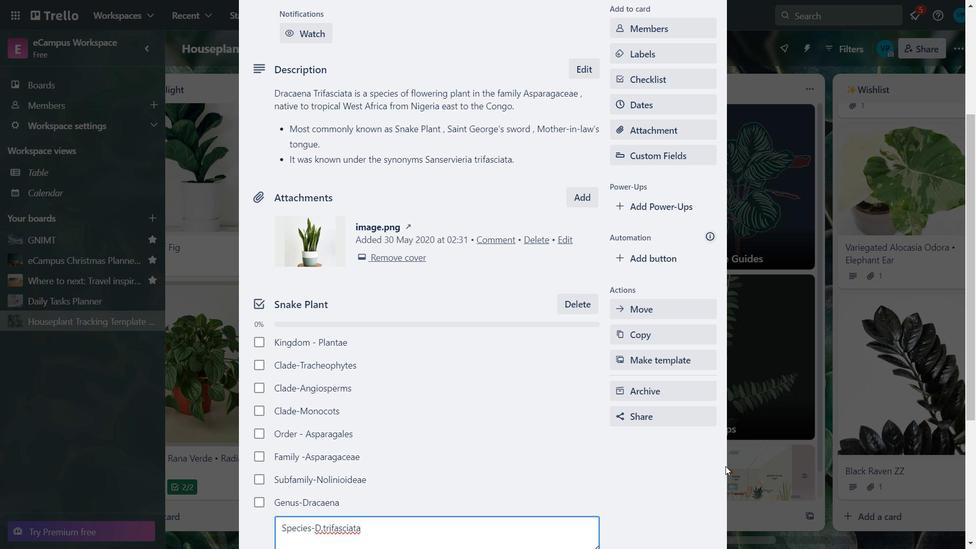 
Action: Mouse pressed left at (726, 466)
Screenshot: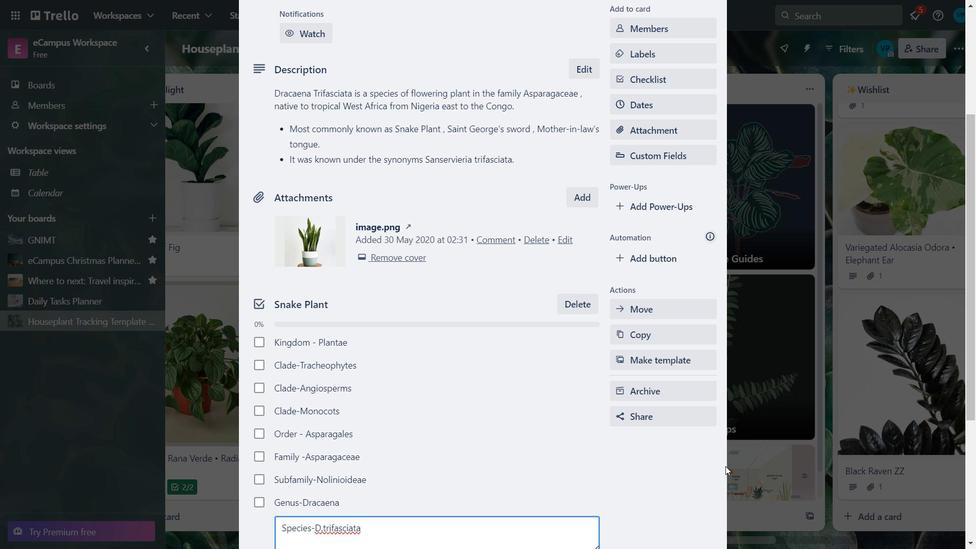 
Action: Mouse moved to (716, 455)
Screenshot: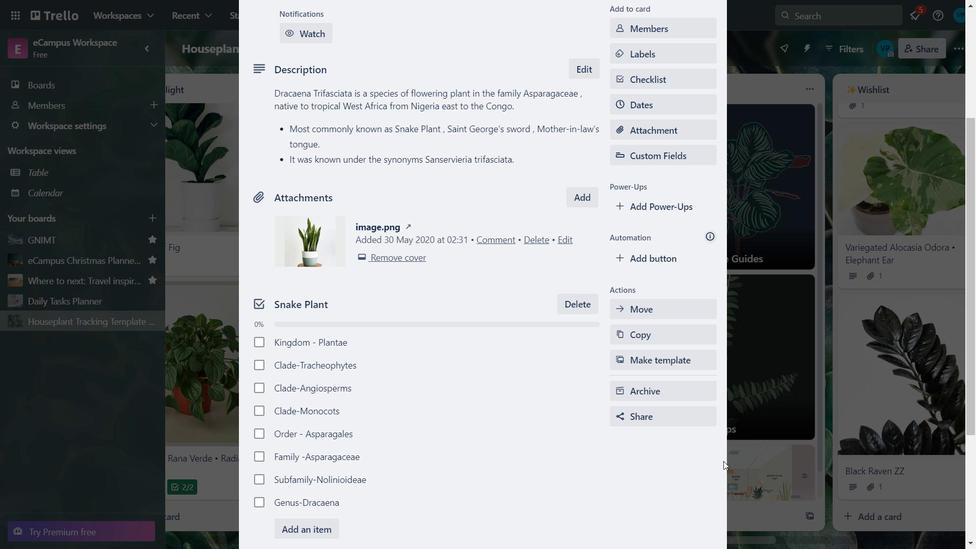 
Action: Key pressed <Key.down><Key.down><Key.down><Key.down><Key.down><Key.down><Key.down><Key.down><Key.down>
Screenshot: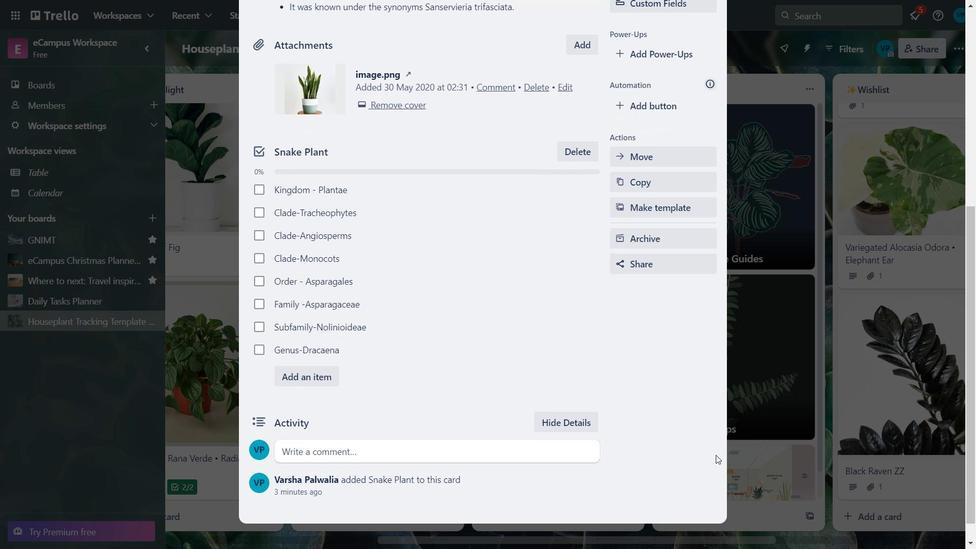 
Action: Mouse moved to (305, 352)
Screenshot: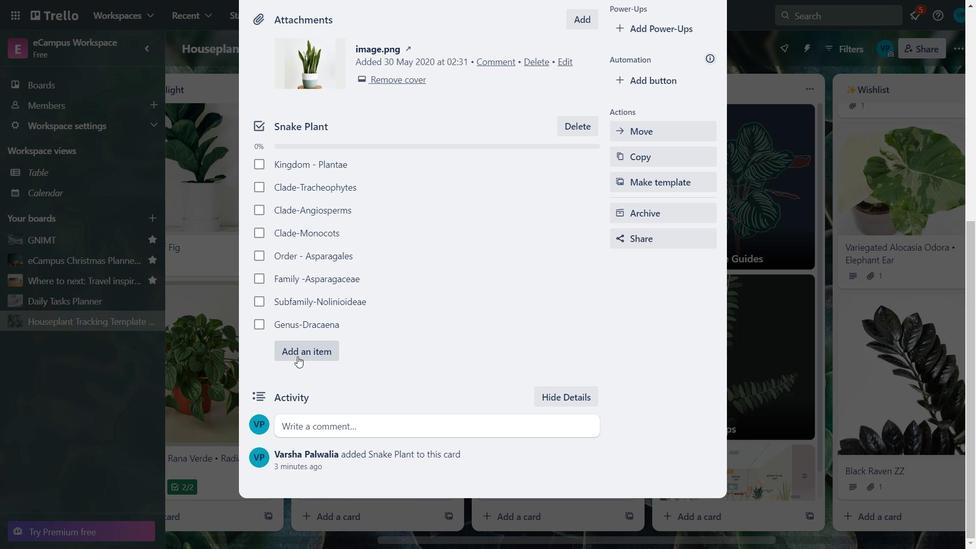 
Action: Mouse pressed left at (305, 352)
Screenshot: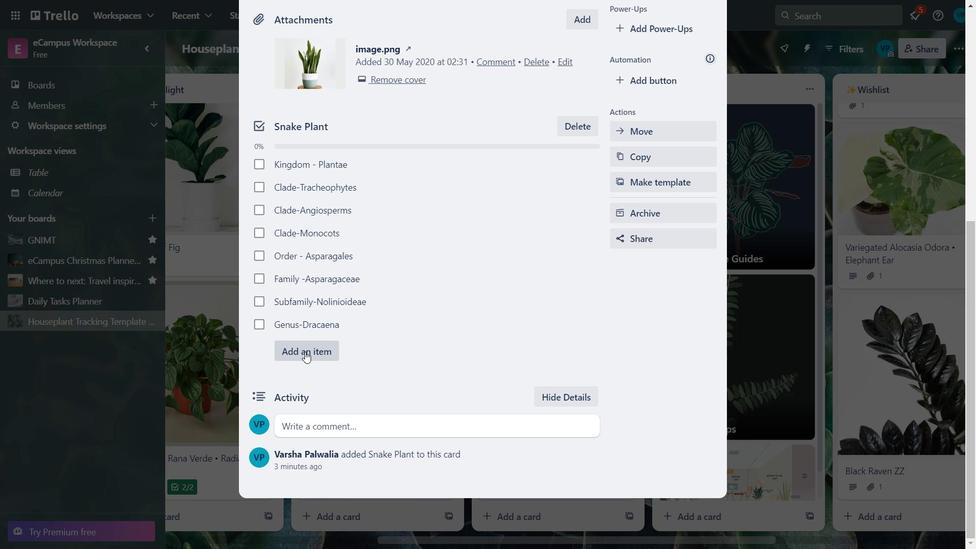 
Action: Mouse moved to (285, 388)
Screenshot: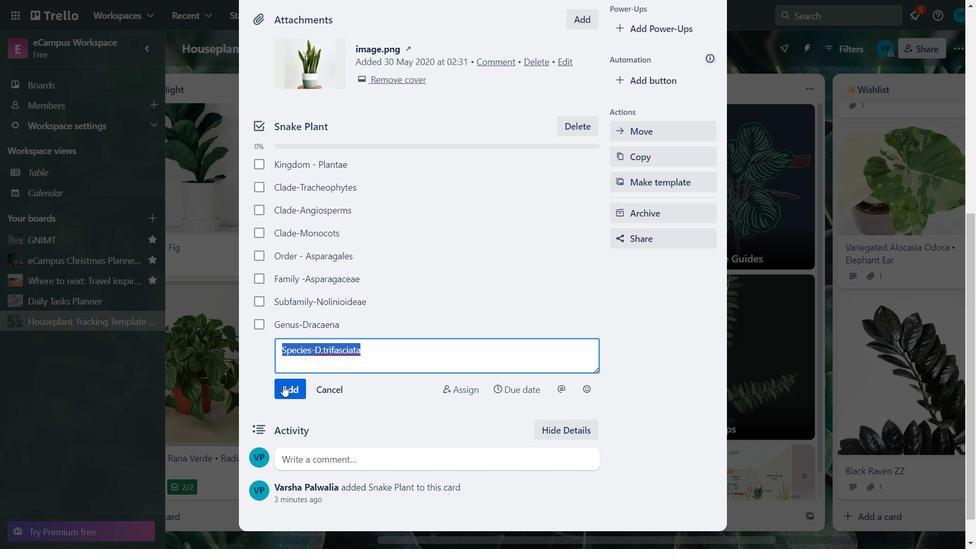 
Action: Mouse pressed left at (285, 388)
Screenshot: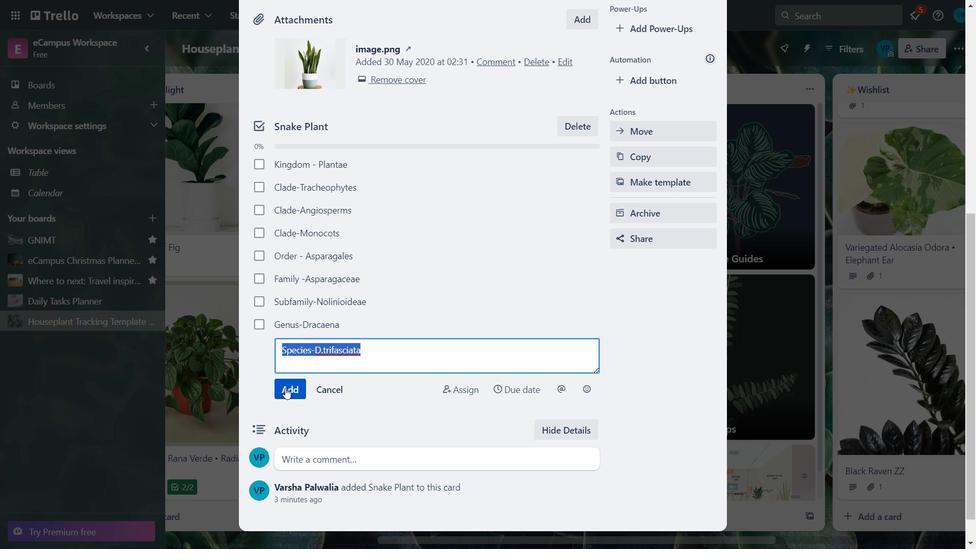 
Action: Key pressed <Key.caps_lock>B<Key.caps_lock>il<Key.backspace>ologicak<Key.backspace>l<Key.space><Key.caps_lock>N<Key.caps_lock>ame<Key.space>-<Key.space><Key.caps_lock>D<Key.caps_lock>racaena<Key.space>trifasaciata
Screenshot: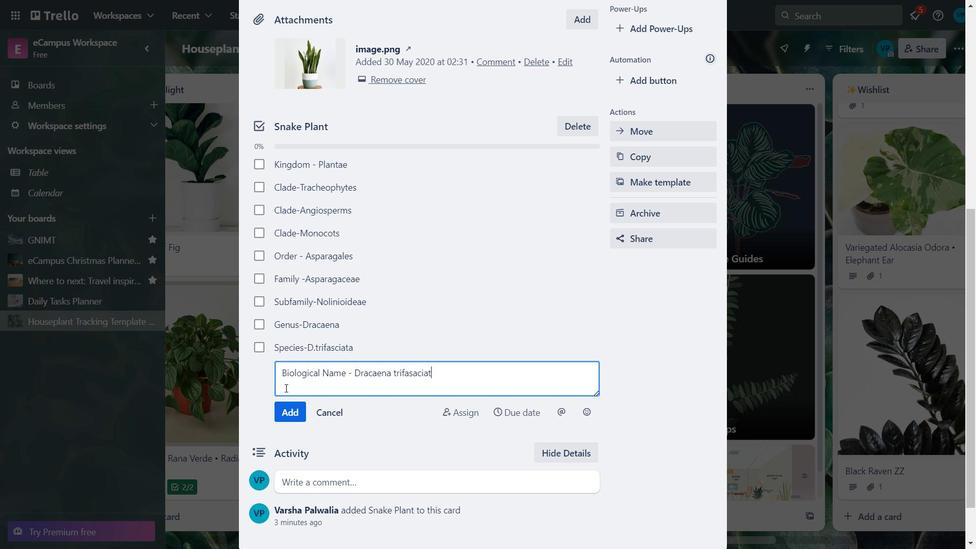
Action: Mouse moved to (292, 411)
Screenshot: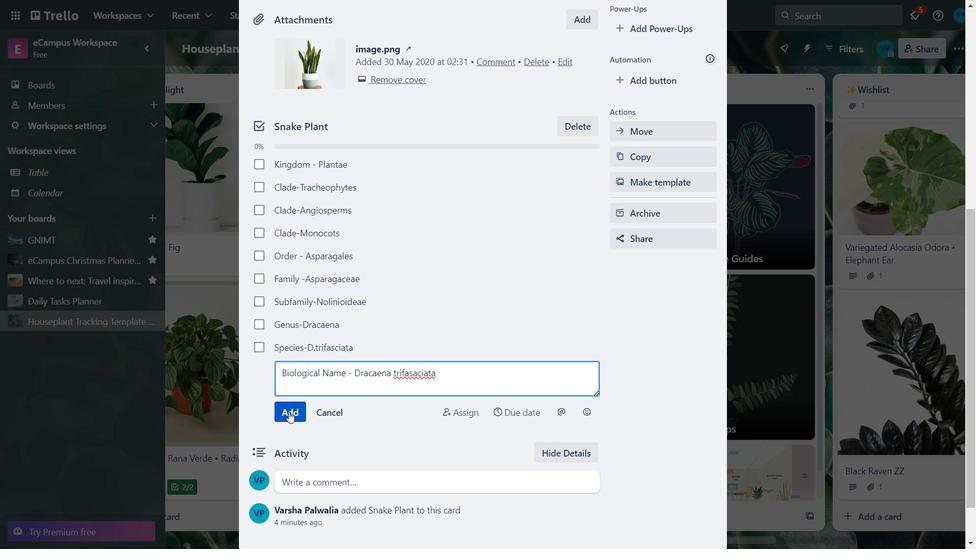 
Action: Mouse pressed left at (292, 411)
Screenshot: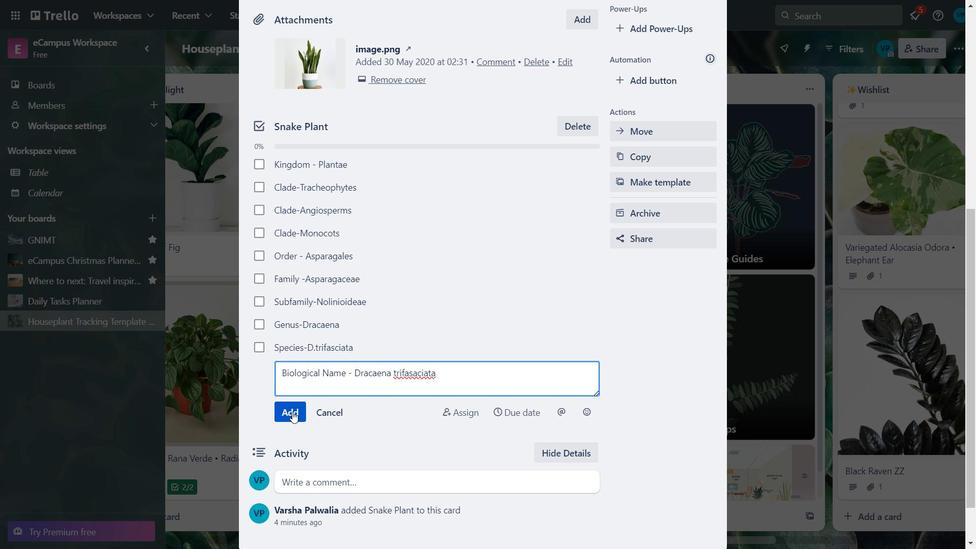 
Action: Mouse moved to (259, 364)
Screenshot: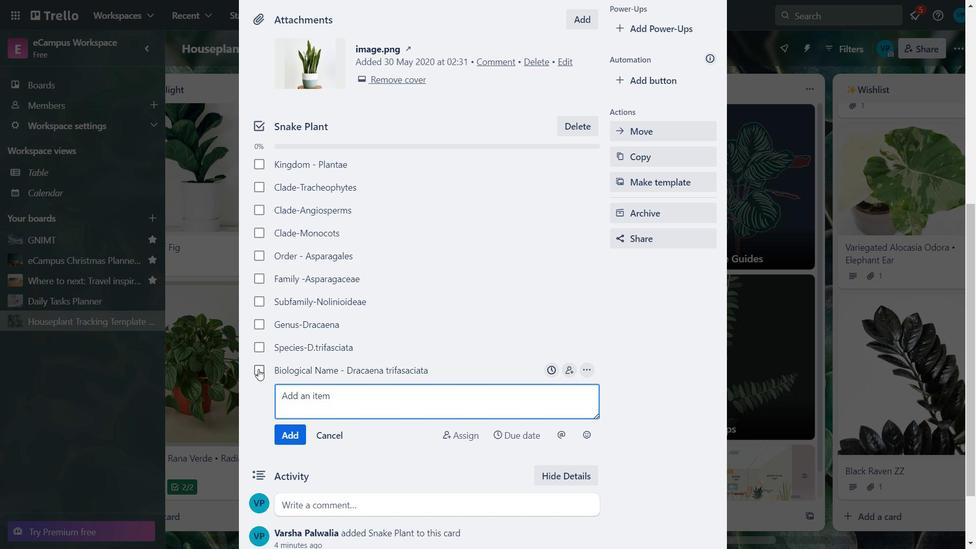 
Action: Mouse pressed left at (259, 364)
Screenshot: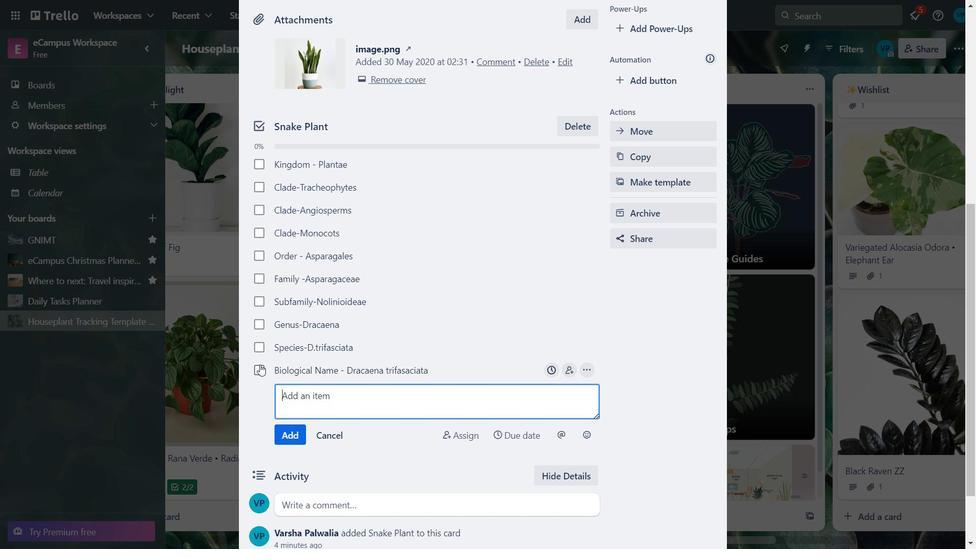 
Action: Mouse moved to (259, 345)
Screenshot: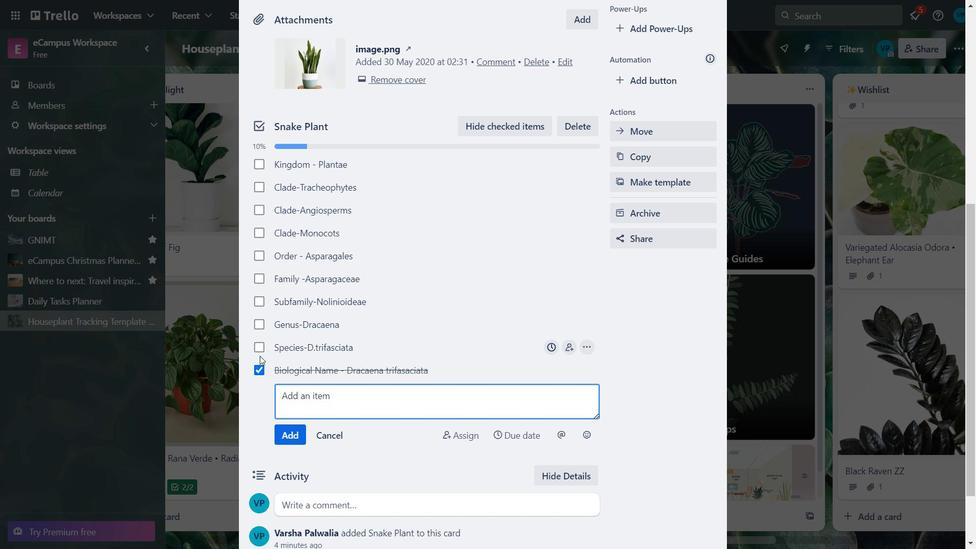
Action: Mouse pressed left at (259, 345)
Screenshot: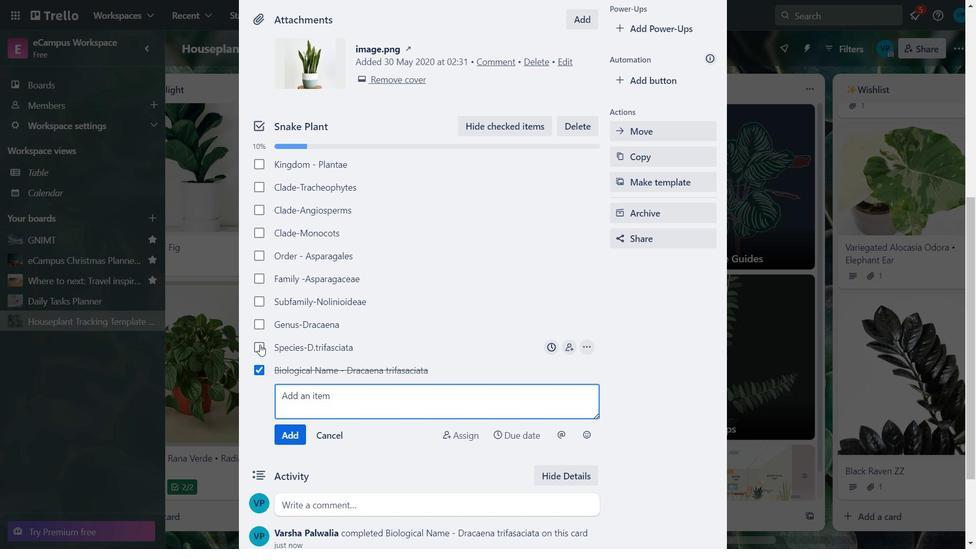
Action: Mouse moved to (259, 328)
Screenshot: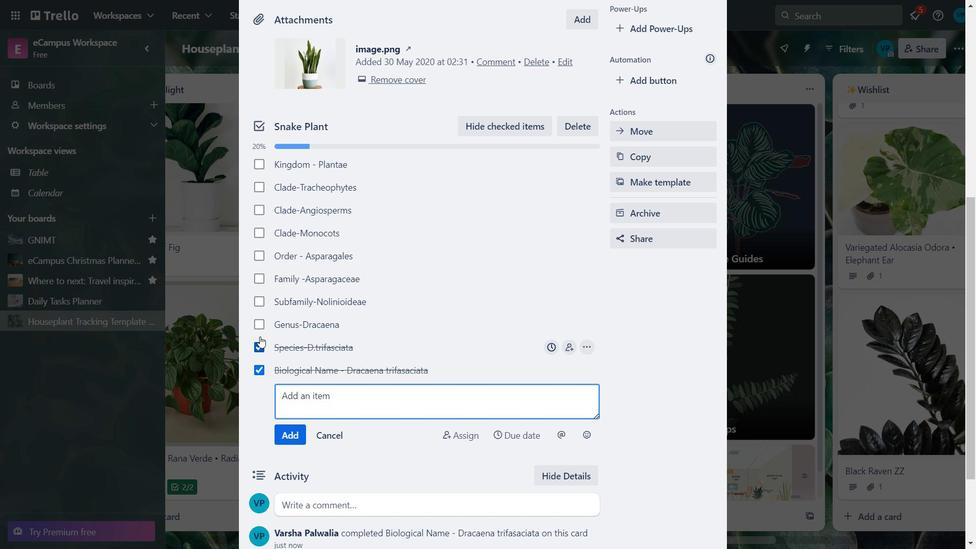 
Action: Mouse pressed left at (259, 328)
Screenshot: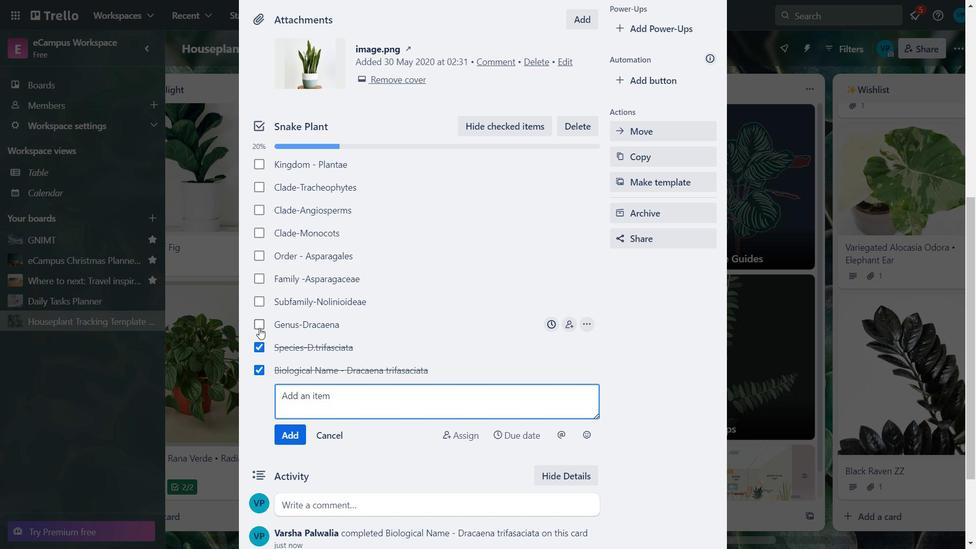 
Action: Mouse moved to (259, 300)
Screenshot: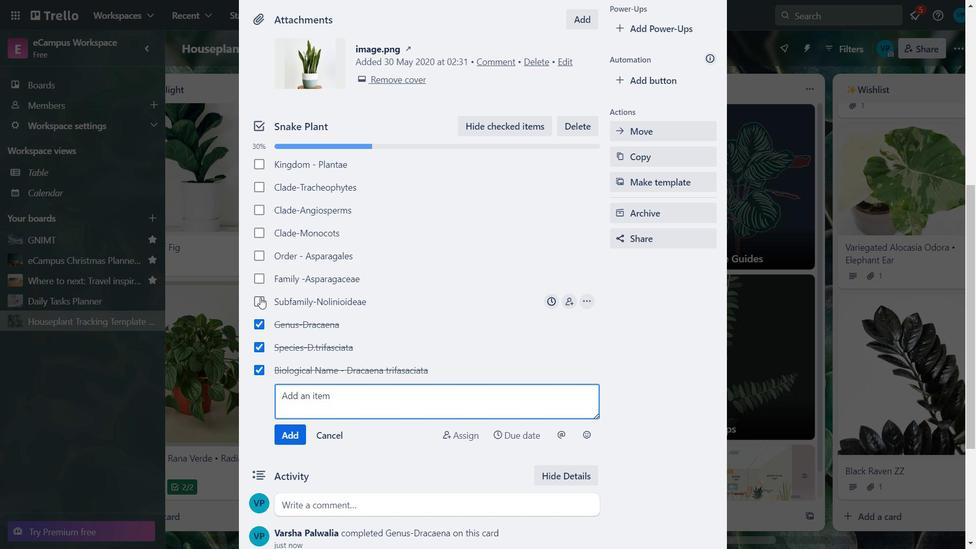 
Action: Mouse pressed left at (259, 300)
Screenshot: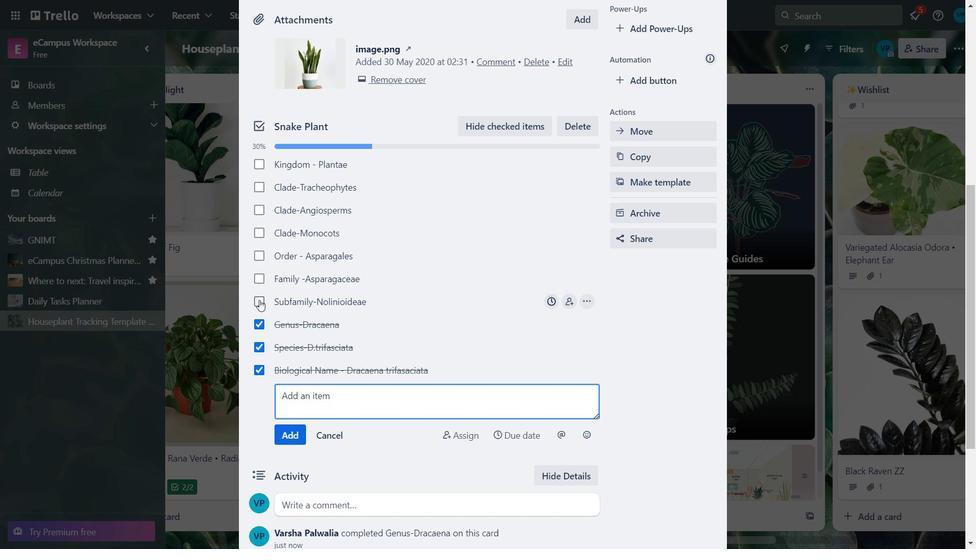 
Action: Mouse moved to (259, 278)
Screenshot: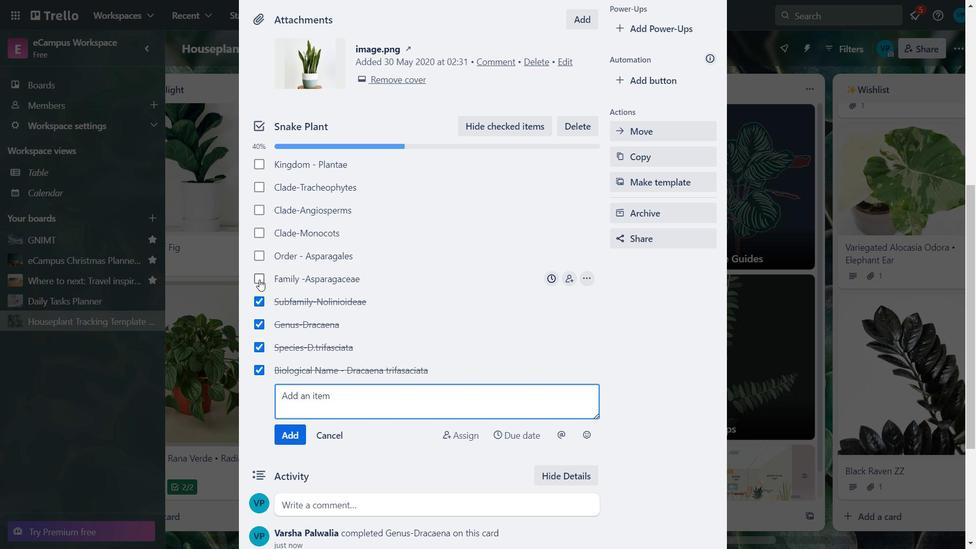 
Action: Mouse pressed left at (259, 278)
Screenshot: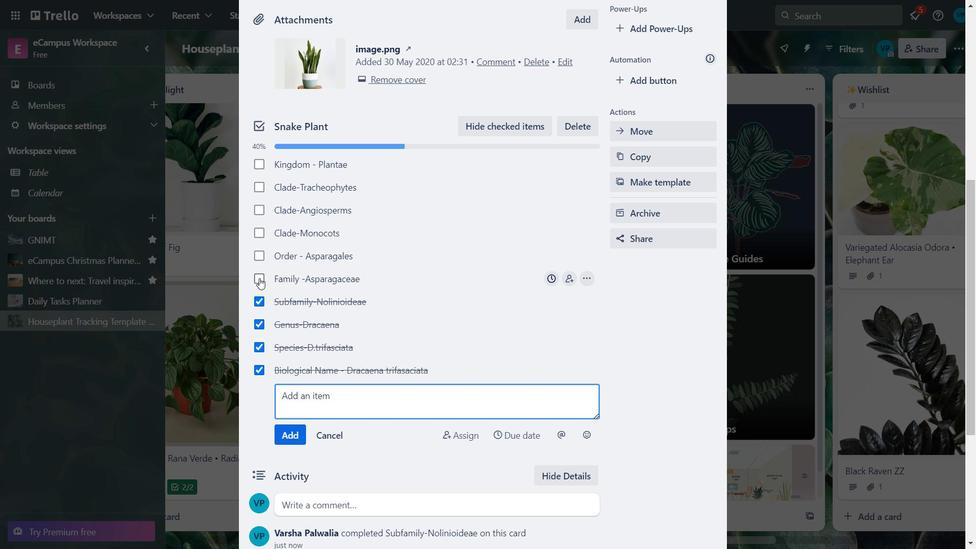 
Action: Mouse moved to (261, 162)
Screenshot: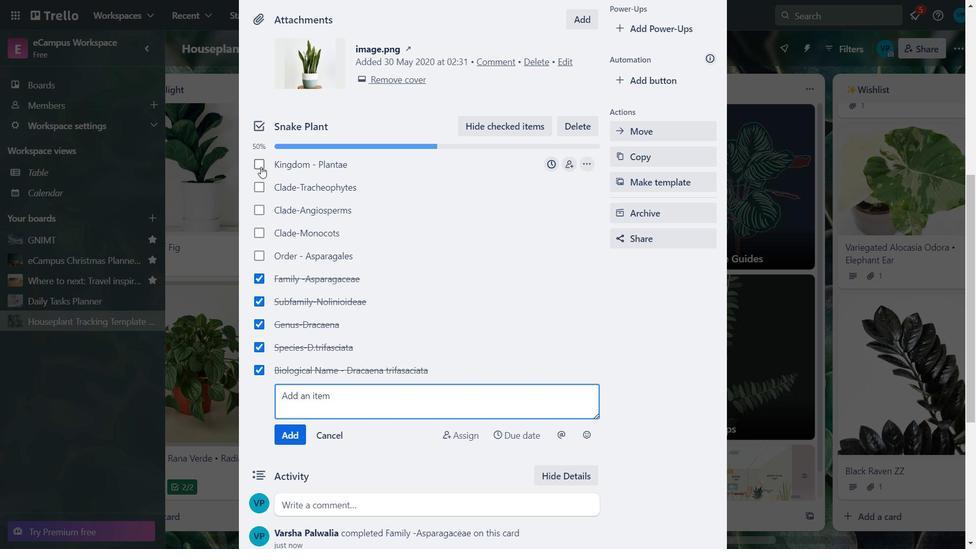 
Action: Mouse pressed left at (261, 162)
Screenshot: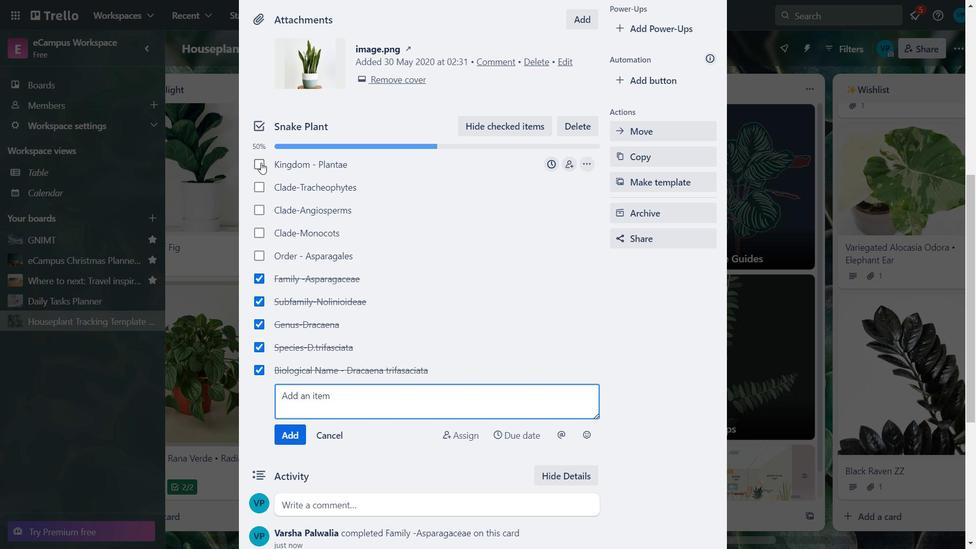 
Action: Mouse moved to (261, 185)
Screenshot: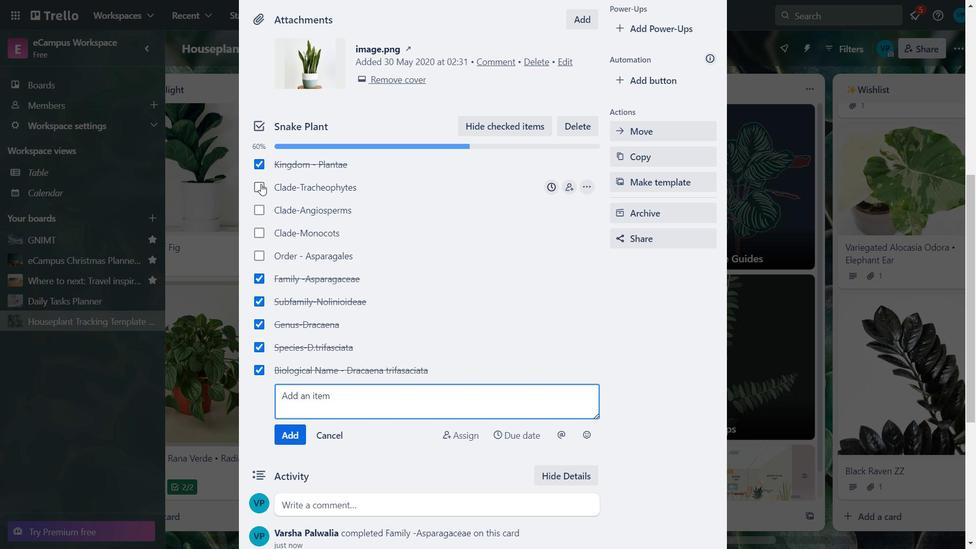
Action: Mouse pressed left at (261, 185)
Screenshot: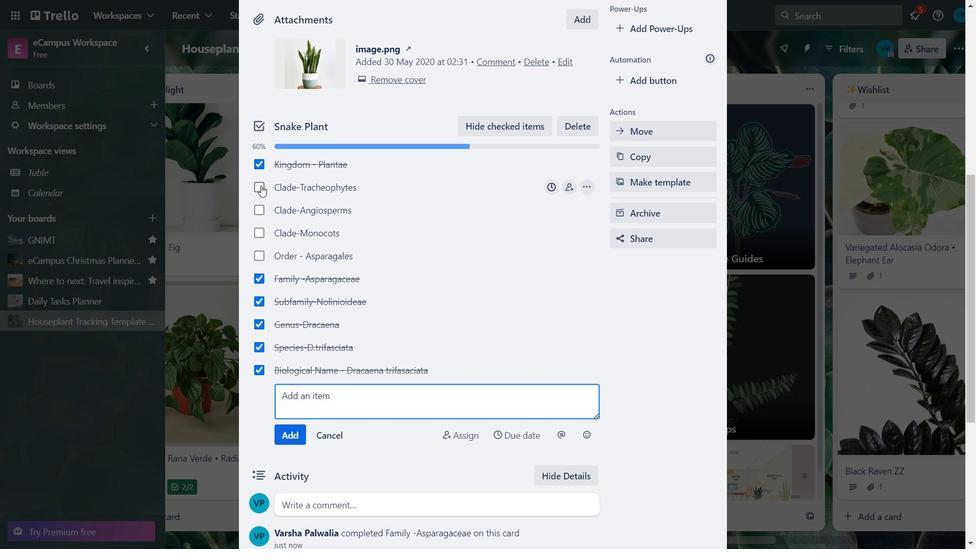
Action: Mouse moved to (258, 212)
Screenshot: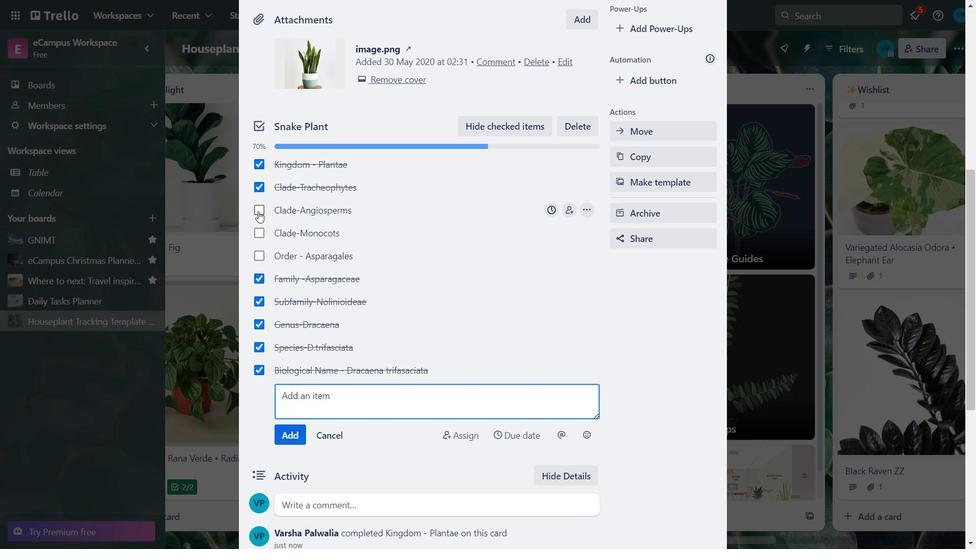 
Action: Mouse pressed left at (258, 212)
Screenshot: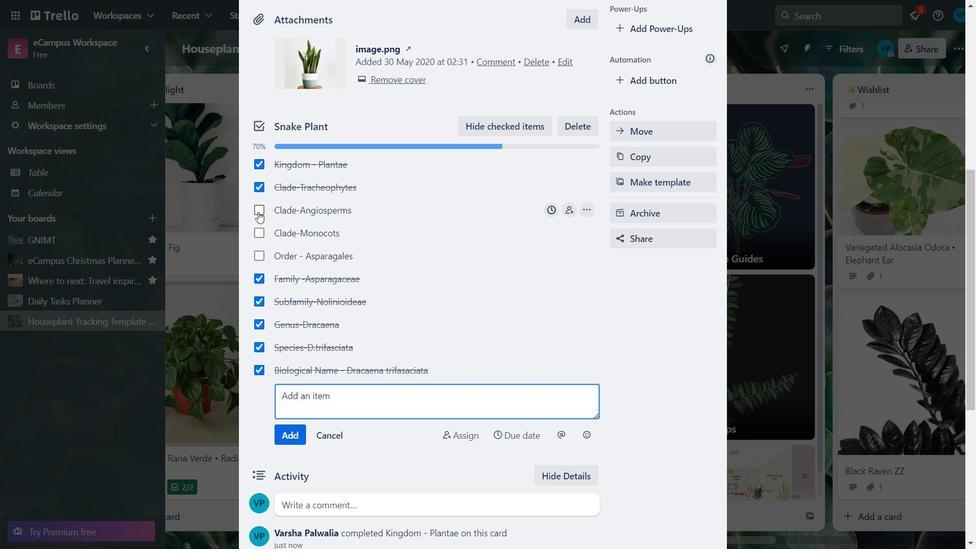 
Action: Mouse moved to (258, 235)
Screenshot: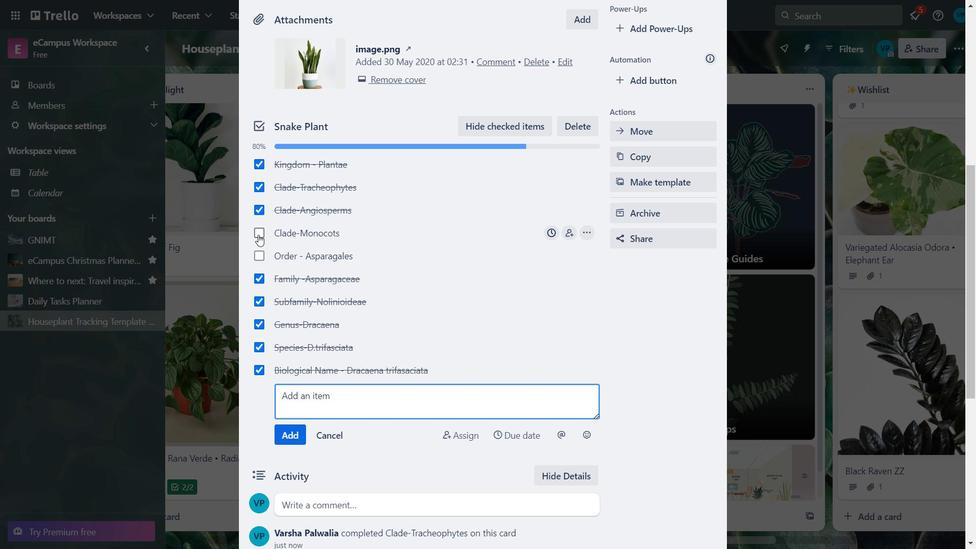 
Action: Mouse pressed left at (258, 235)
Screenshot: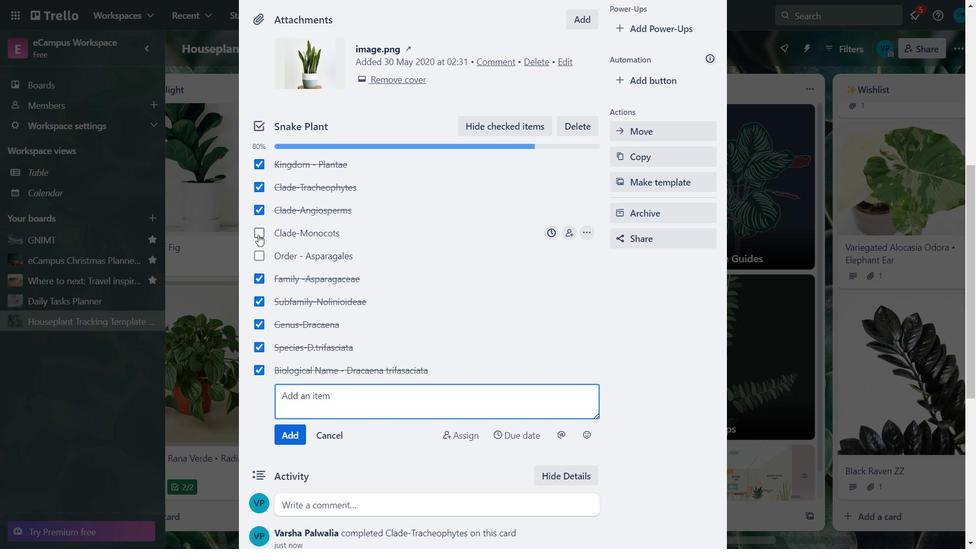 
Action: Mouse moved to (259, 255)
Screenshot: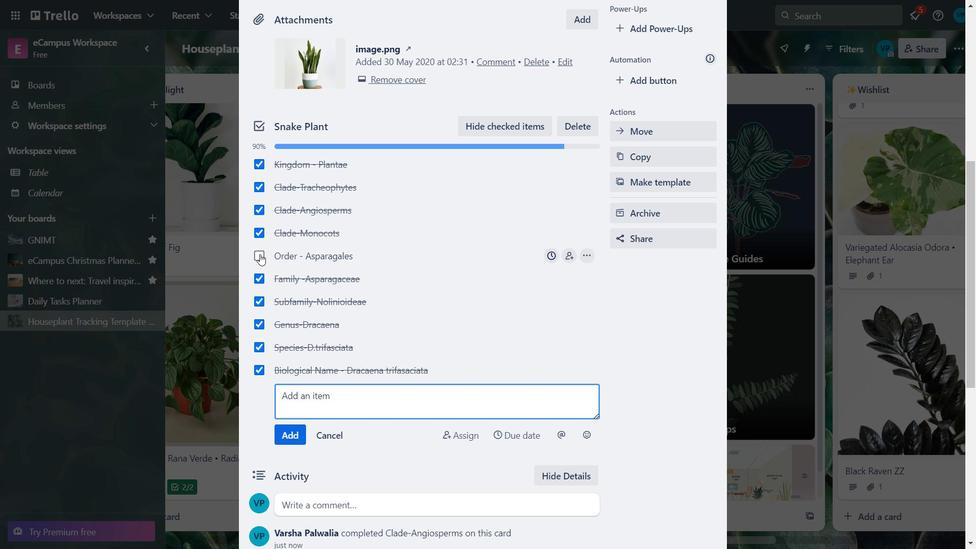 
Action: Mouse pressed left at (259, 255)
Screenshot: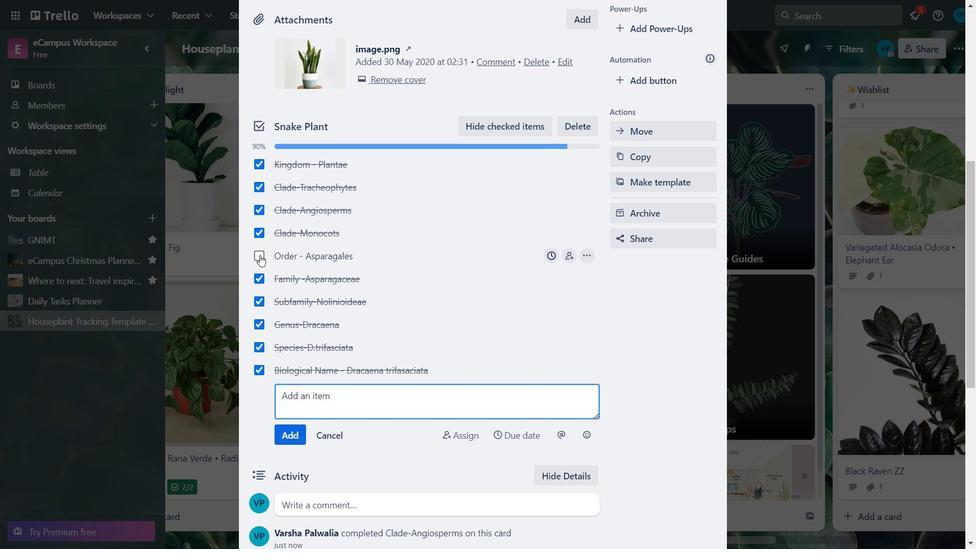 
Action: Mouse moved to (771, 15)
Screenshot: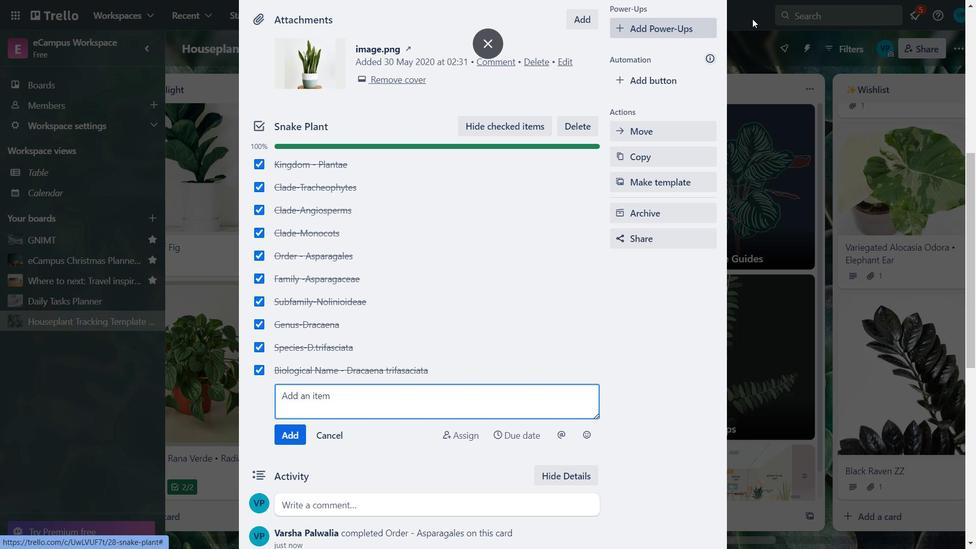 
Action: Mouse pressed left at (771, 15)
Screenshot: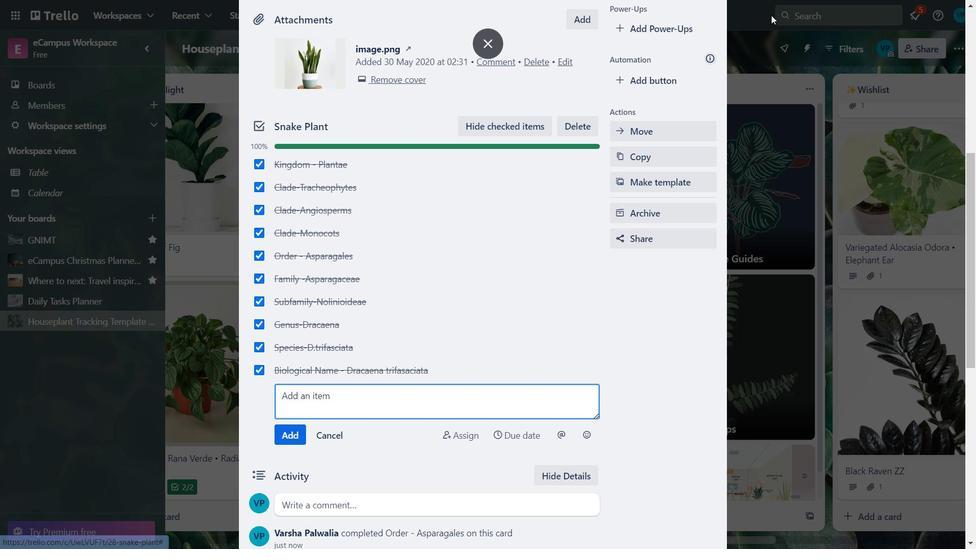 
Action: Mouse moved to (725, 85)
Screenshot: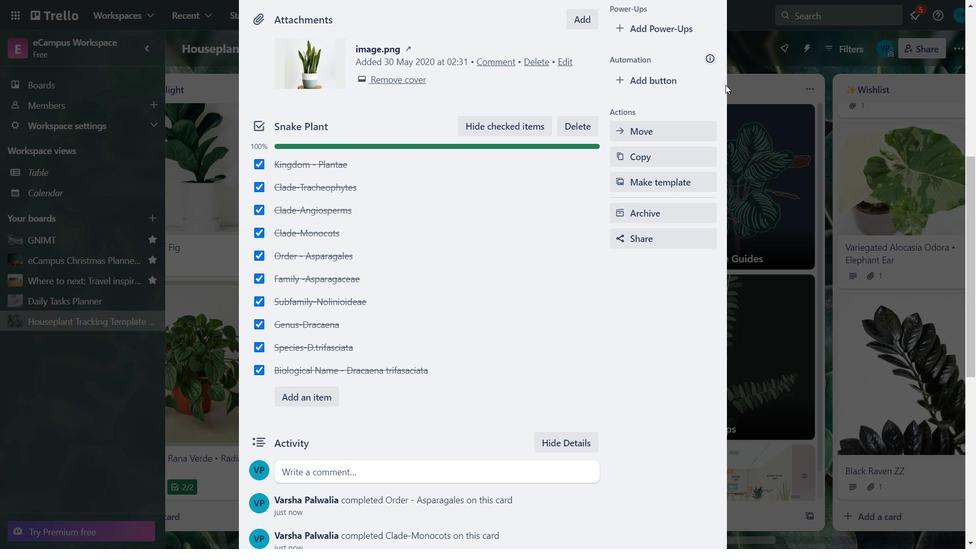
Action: Mouse pressed left at (725, 85)
Screenshot: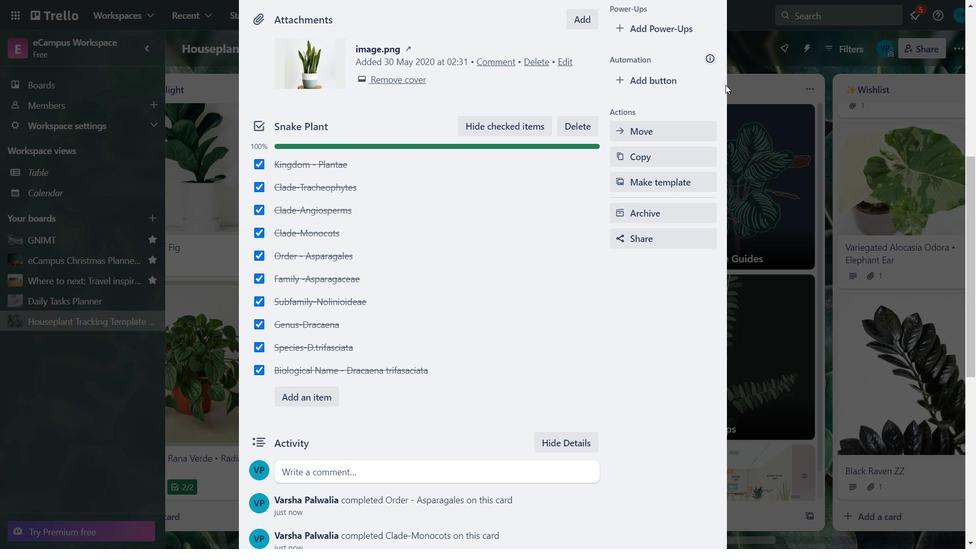 
Action: Key pressed <Key.up><Key.up><Key.up><Key.up><Key.up><Key.up><Key.up><Key.up><Key.up><Key.up><Key.up><Key.up><Key.up>
Screenshot: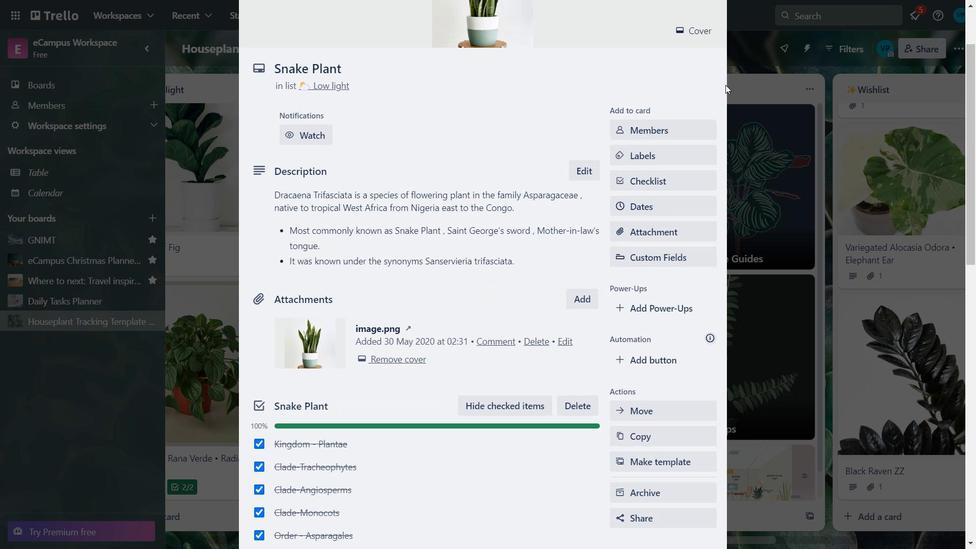 
Action: Mouse moved to (651, 209)
Screenshot: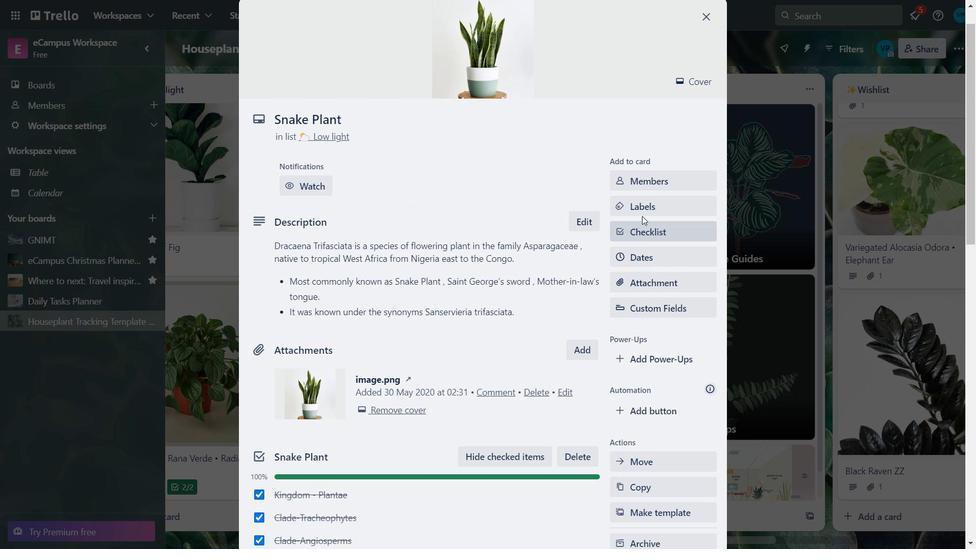 
Action: Mouse pressed left at (651, 209)
Screenshot: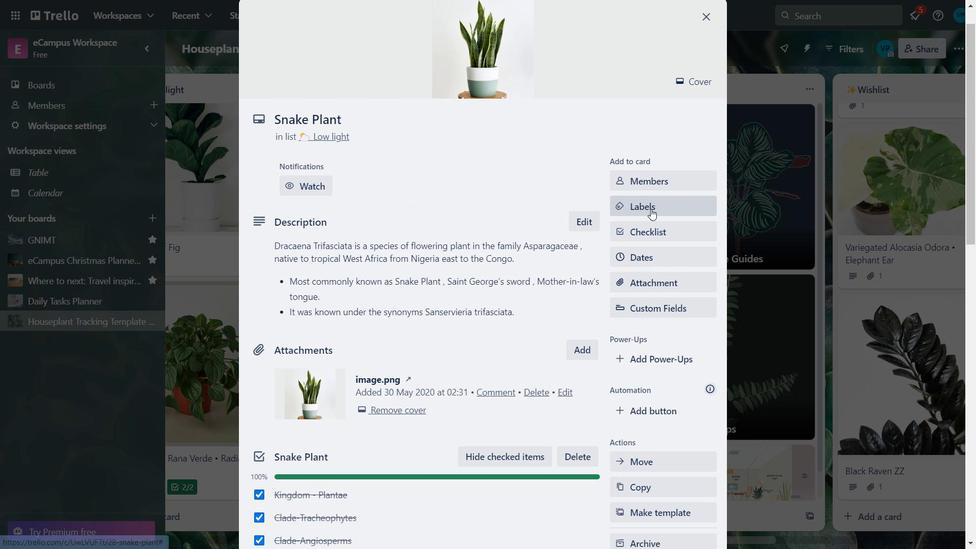 
Action: Mouse moved to (665, 292)
Screenshot: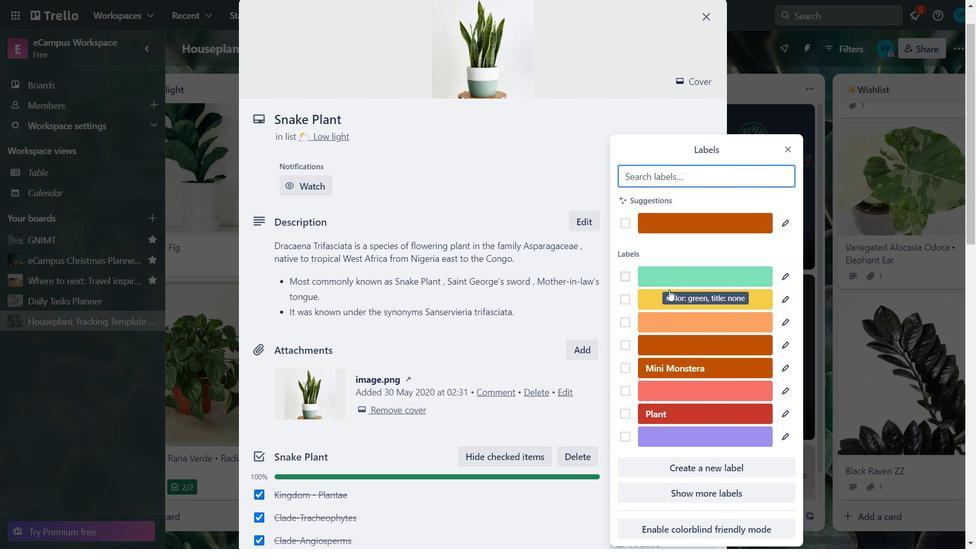 
Action: Mouse pressed left at (665, 292)
Screenshot: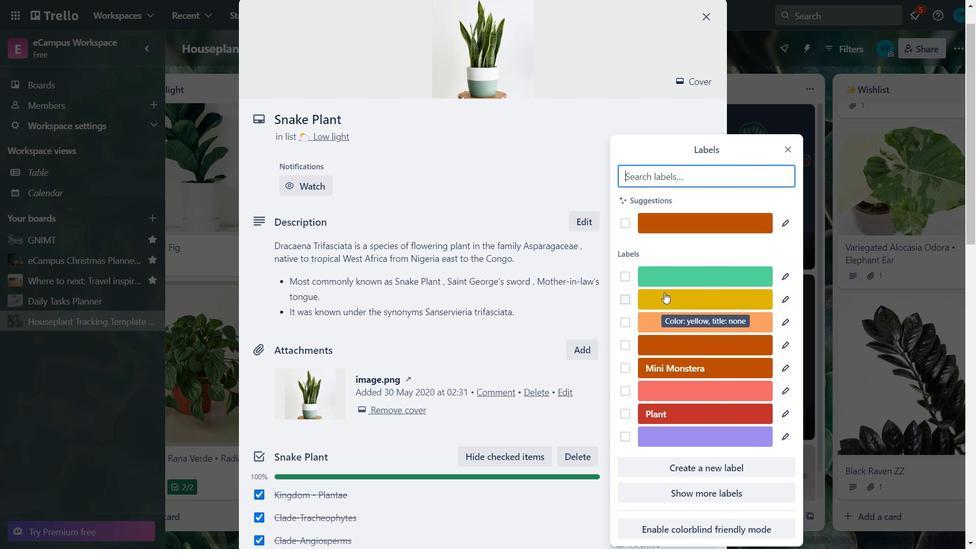 
Action: Mouse moved to (681, 469)
Screenshot: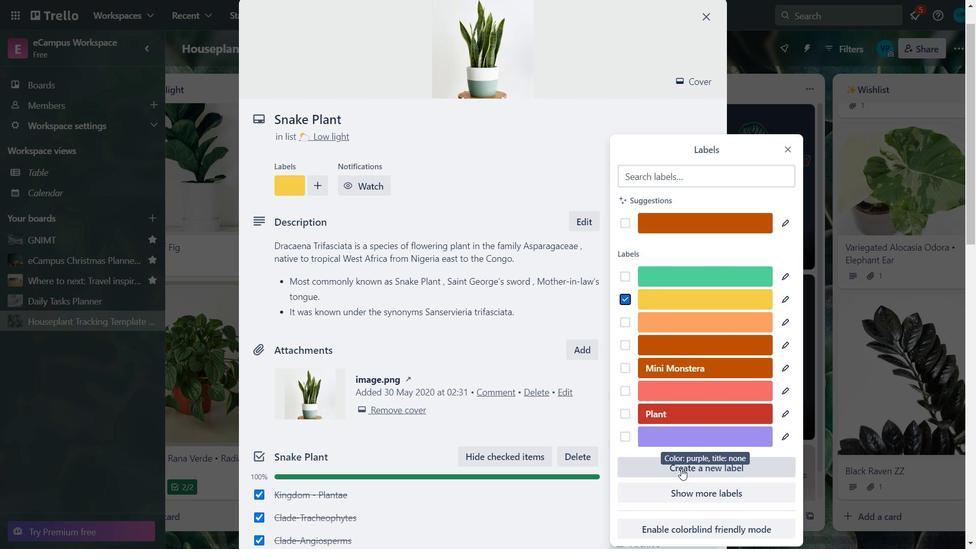 
Action: Mouse pressed left at (681, 469)
Screenshot: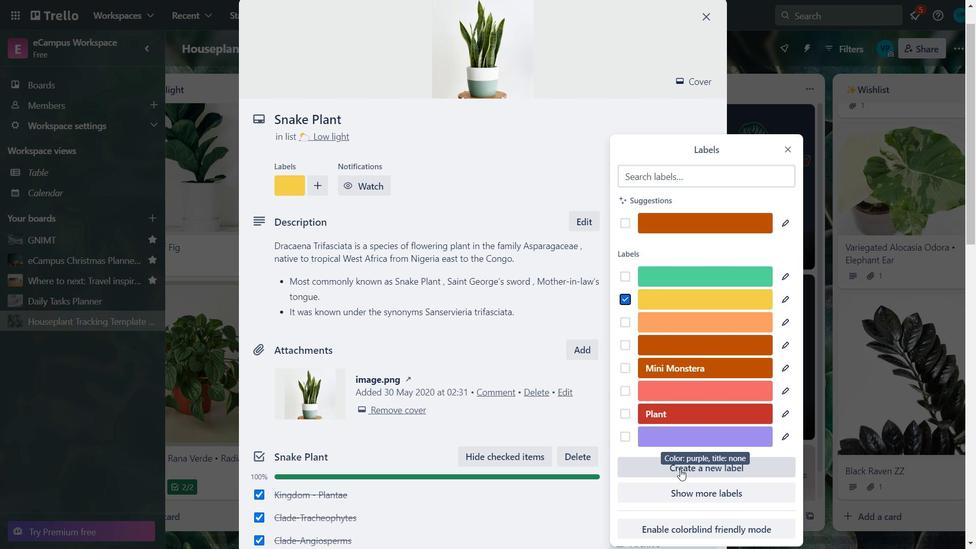 
Action: Mouse moved to (669, 287)
Screenshot: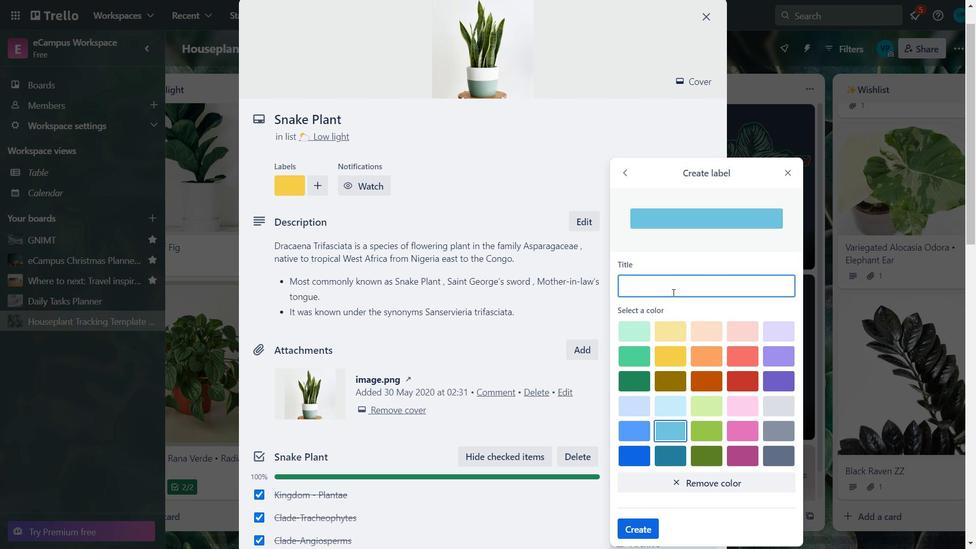 
Action: Mouse pressed left at (669, 287)
Screenshot: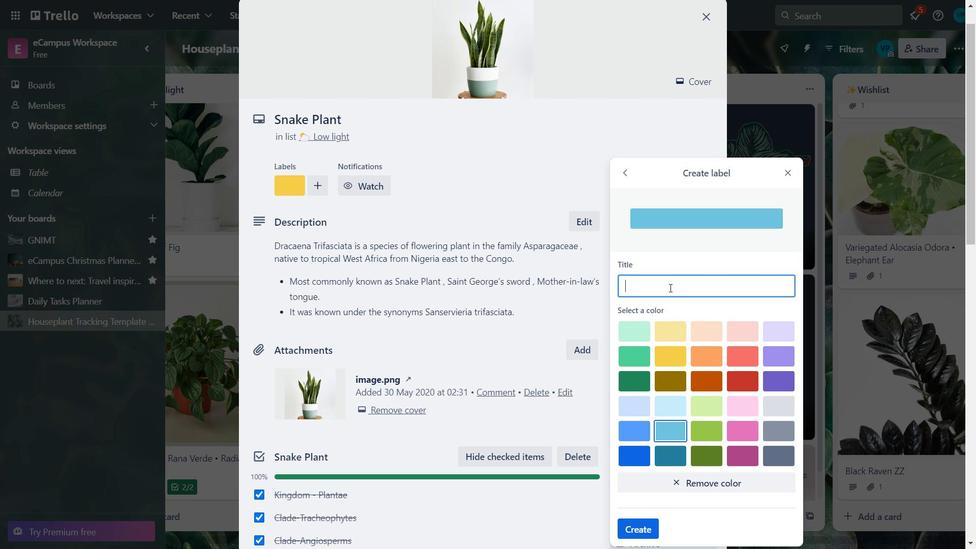 
Action: Key pressed <Key.caps_lock>S<Key.caps_lock>nake<Key.space><Key.caps_lock>P<Key.caps_lock>lant
Screenshot: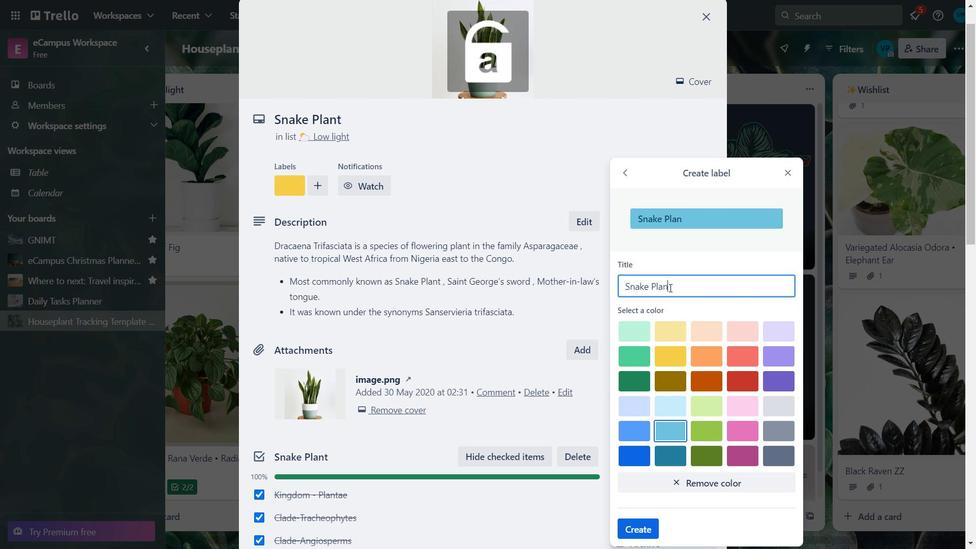 
Action: Mouse moved to (677, 356)
Screenshot: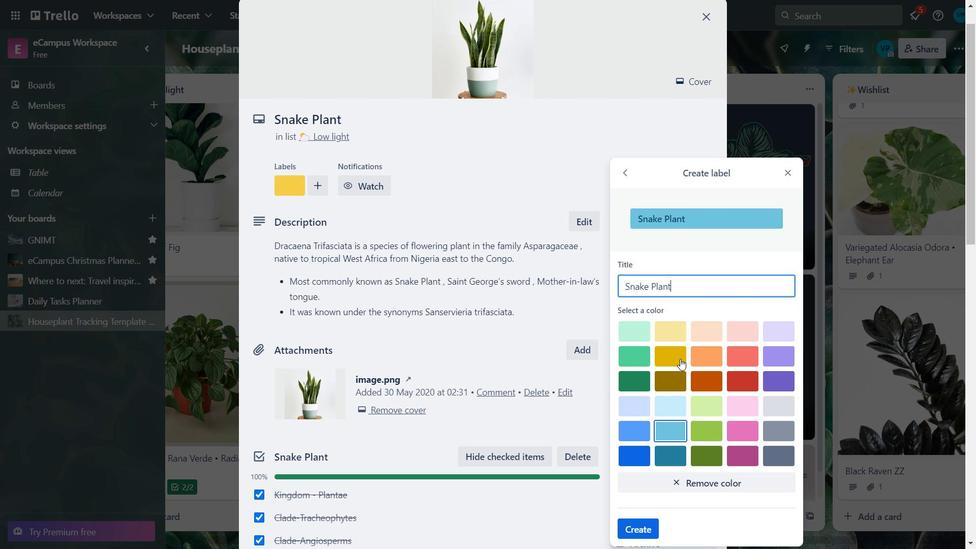 
Action: Mouse pressed left at (677, 356)
Screenshot: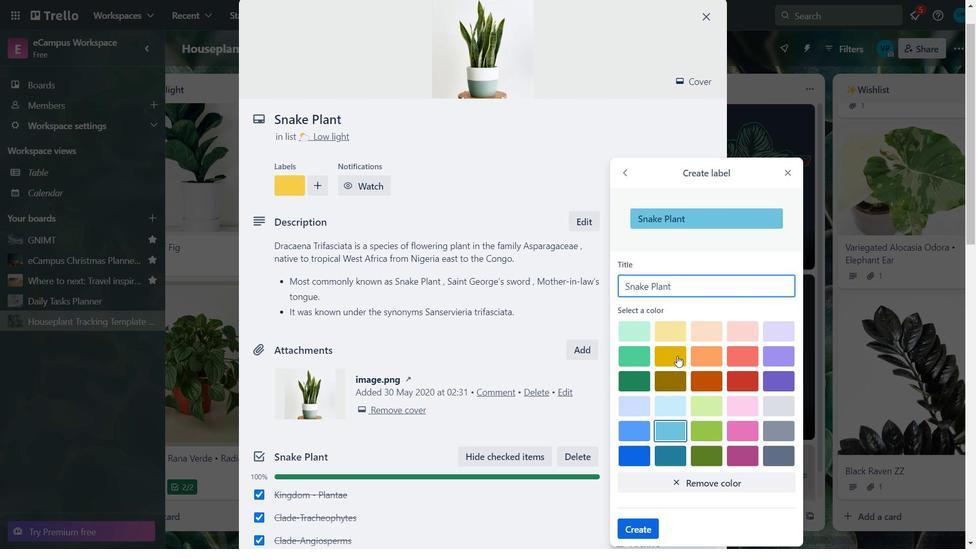 
Action: Mouse moved to (638, 531)
Screenshot: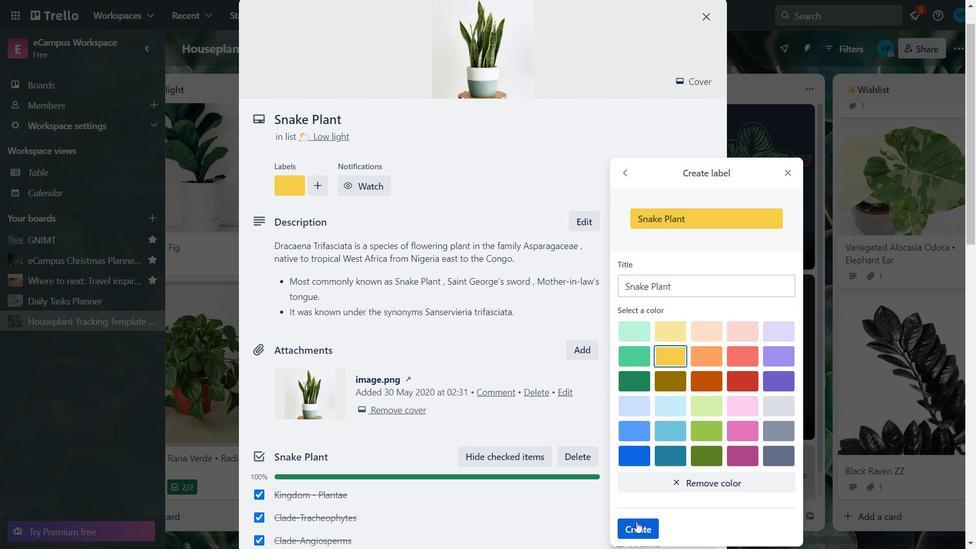 
Action: Mouse pressed left at (638, 531)
Screenshot: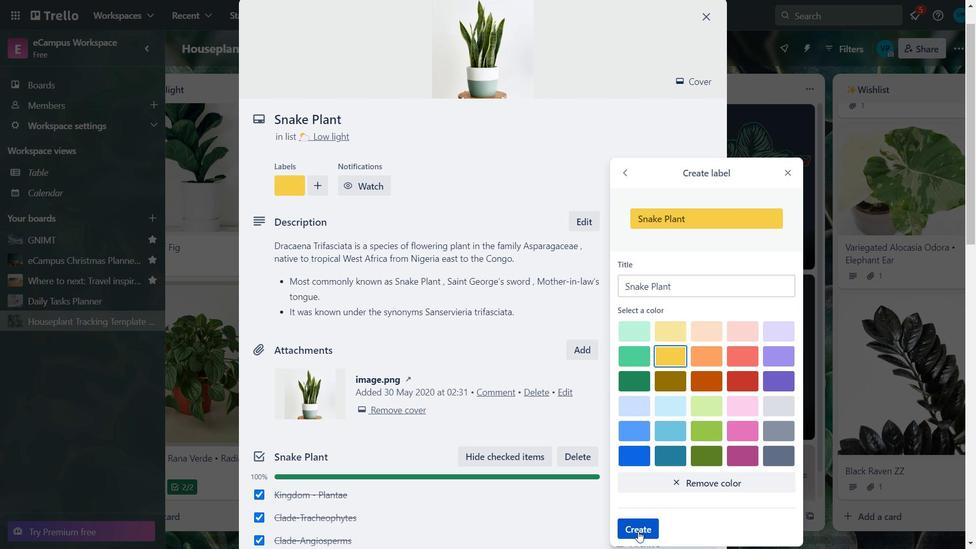 
Action: Mouse moved to (788, 146)
Screenshot: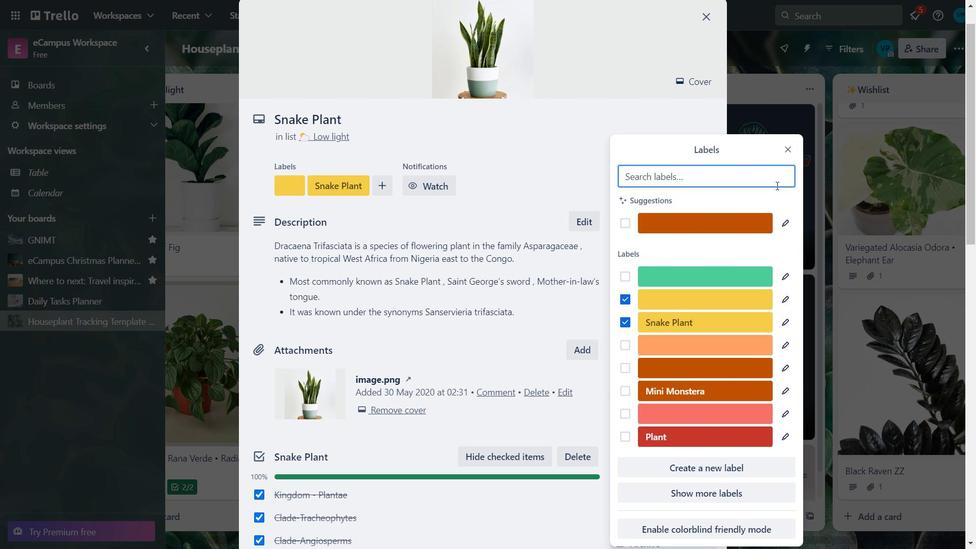 
Action: Mouse pressed left at (788, 146)
Screenshot: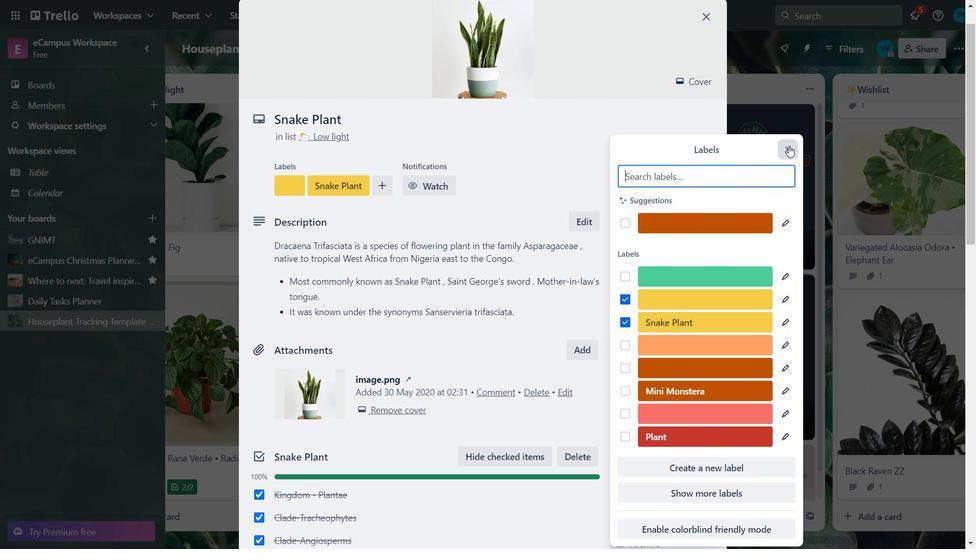 
Action: Mouse moved to (765, 32)
Screenshot: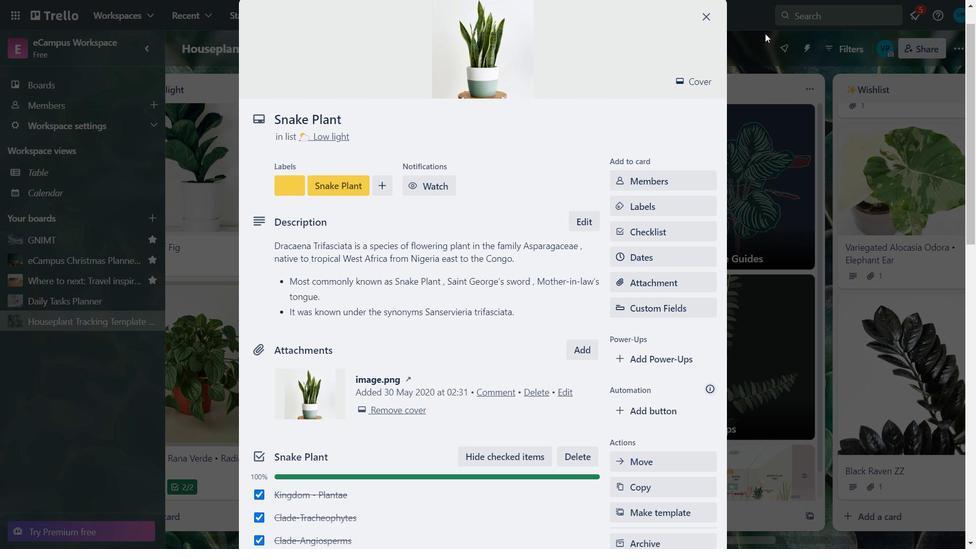 
Action: Mouse pressed left at (765, 32)
Screenshot: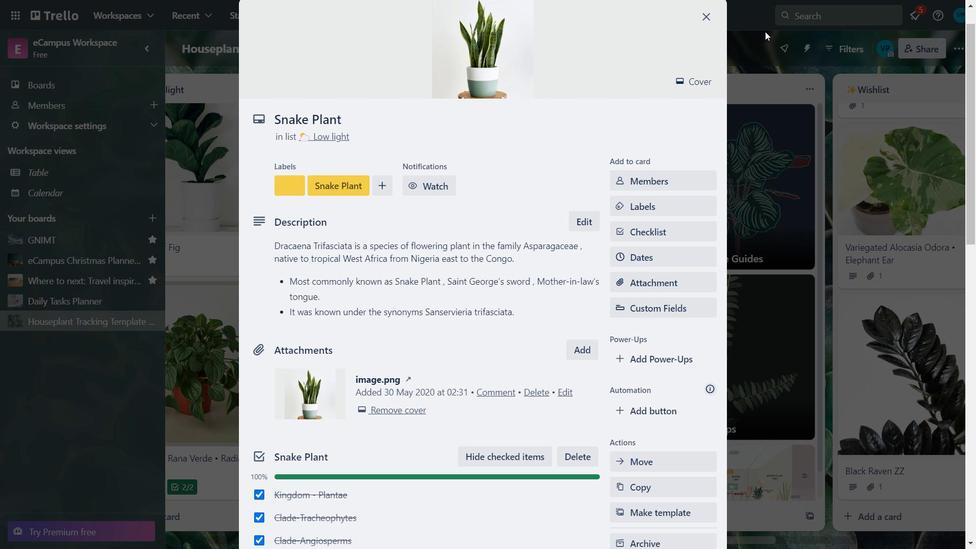 
Action: Key pressed <Key.f11>
Screenshot: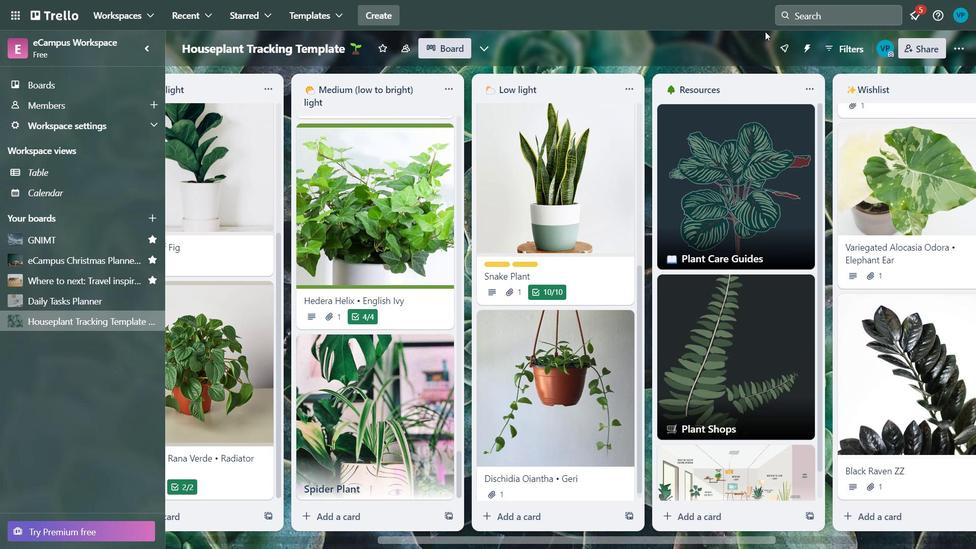 
